 Task: Search one way flight ticket for 5 adults, 2 children, 1 infant in seat and 2 infants on lap in economy from Bakersfield: Meadows Field to Fort Wayne: Fort Wayne International Airport on 5-4-2023. Choice of flights is Westjet. Number of bags: 2 checked bags. Price is upto 35000. Outbound departure time preference is 16:45.
Action: Mouse moved to (342, 290)
Screenshot: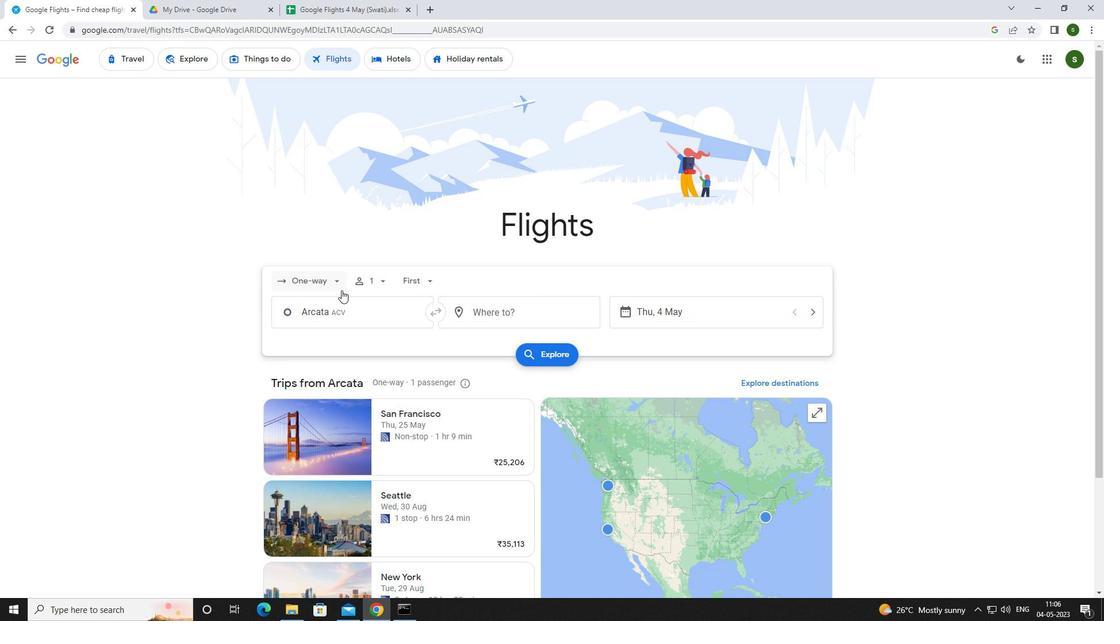 
Action: Mouse pressed left at (342, 290)
Screenshot: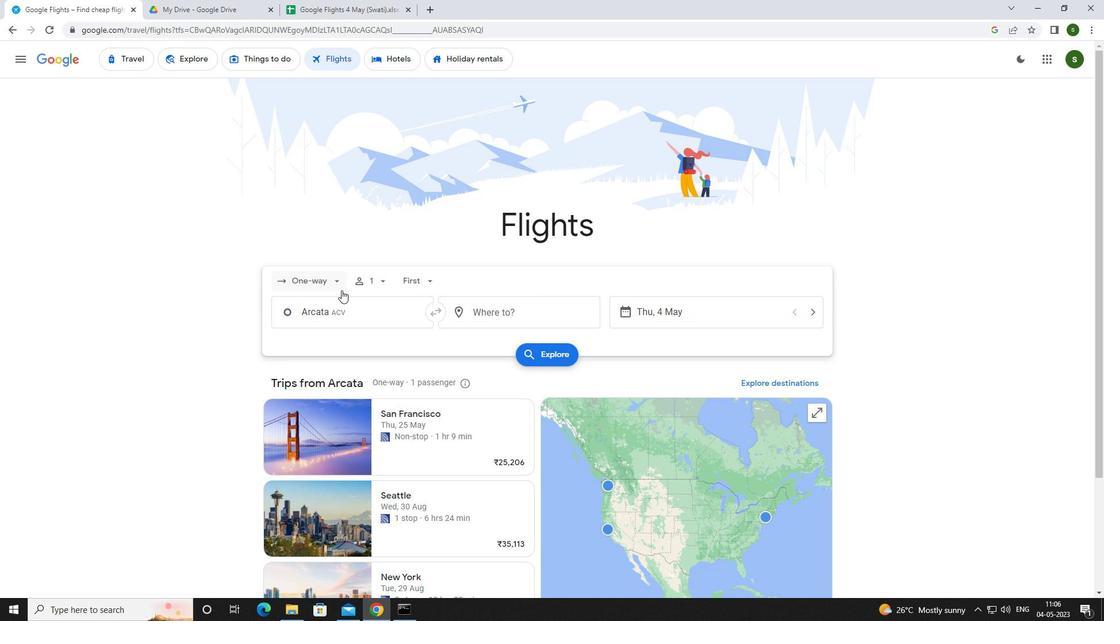 
Action: Mouse moved to (340, 326)
Screenshot: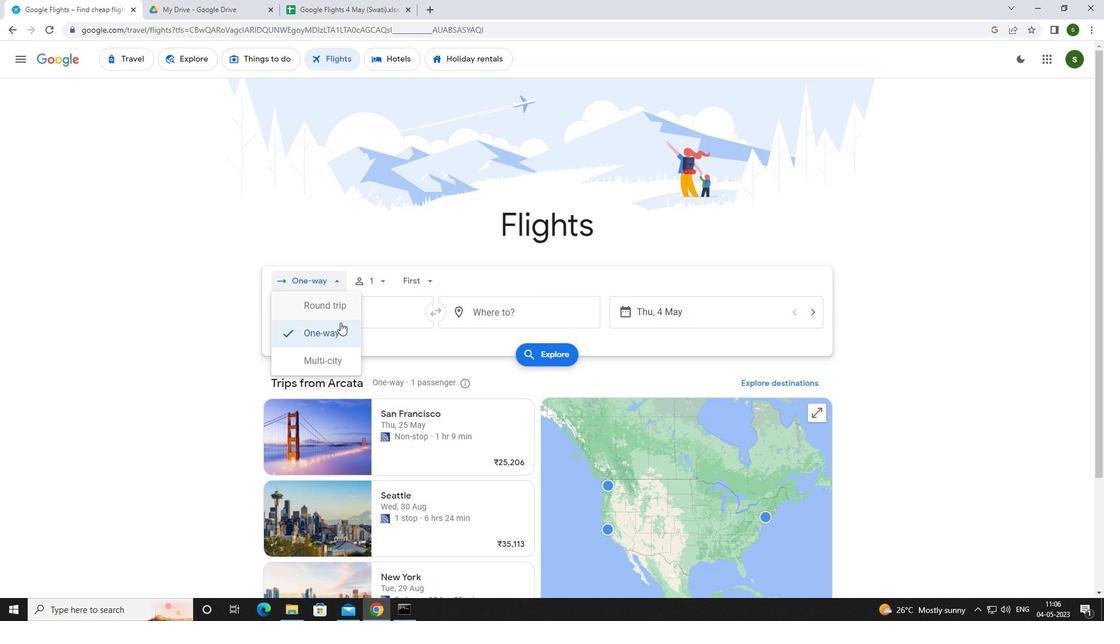 
Action: Mouse pressed left at (340, 326)
Screenshot: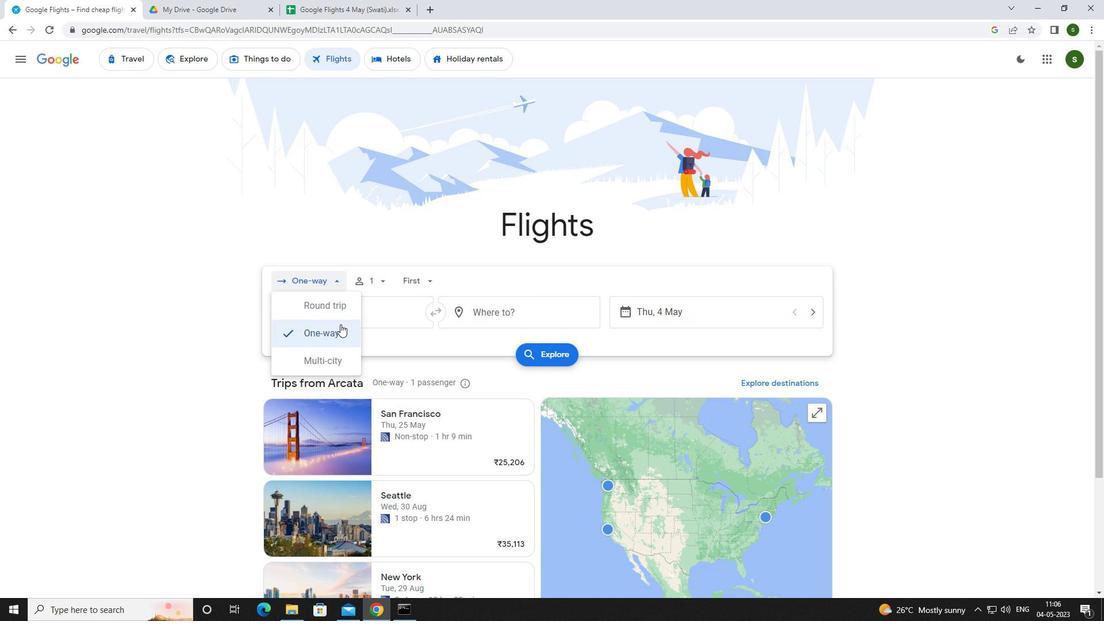 
Action: Mouse moved to (379, 280)
Screenshot: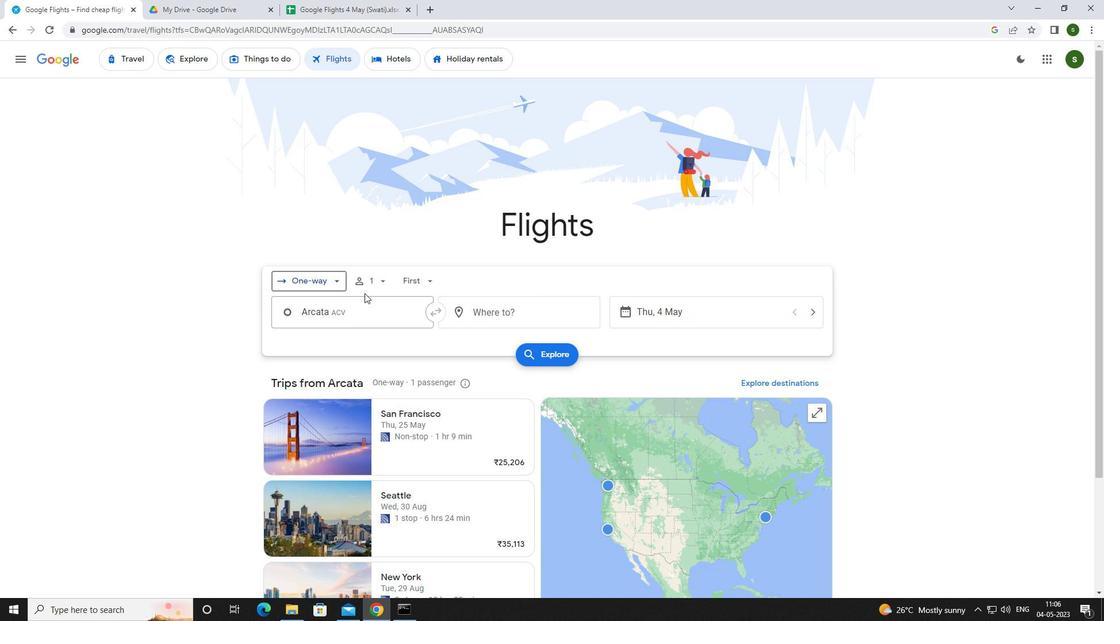 
Action: Mouse pressed left at (379, 280)
Screenshot: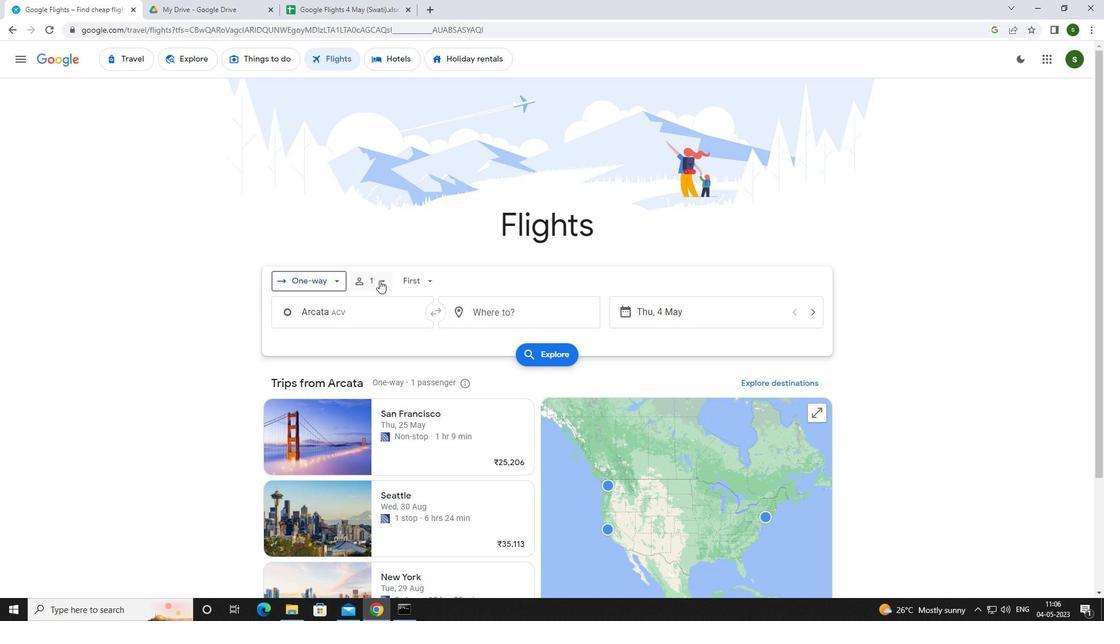 
Action: Mouse moved to (475, 306)
Screenshot: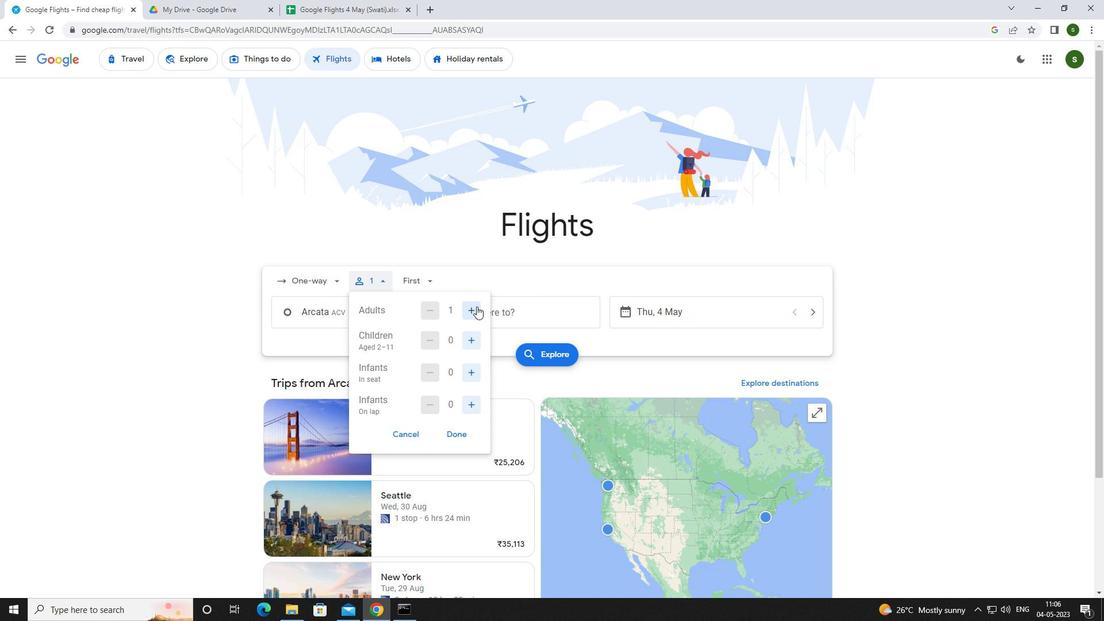 
Action: Mouse pressed left at (475, 306)
Screenshot: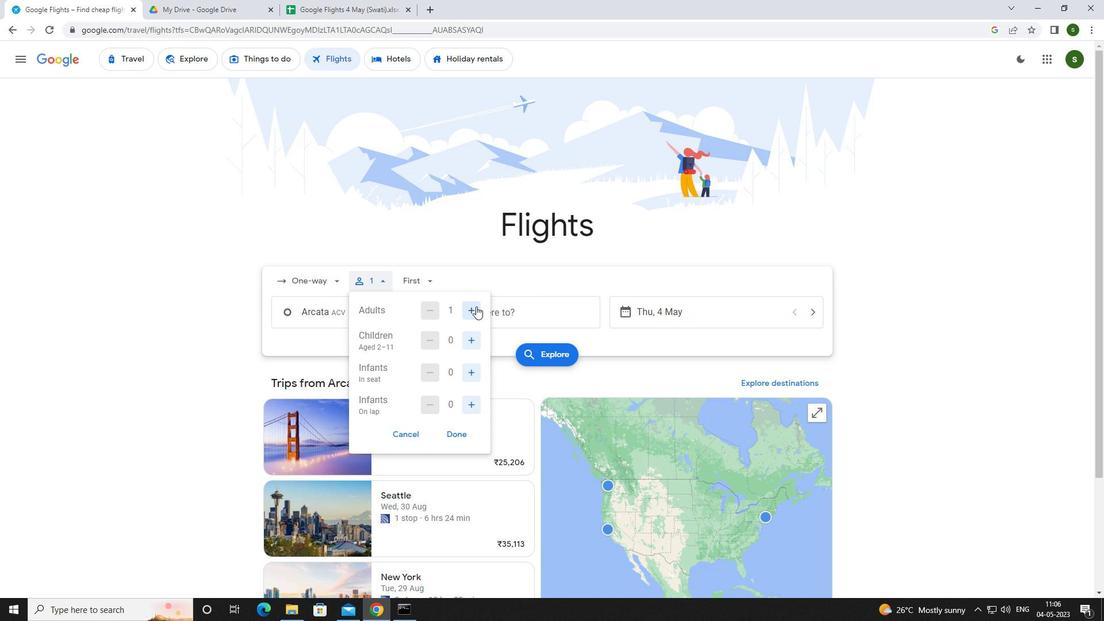 
Action: Mouse pressed left at (475, 306)
Screenshot: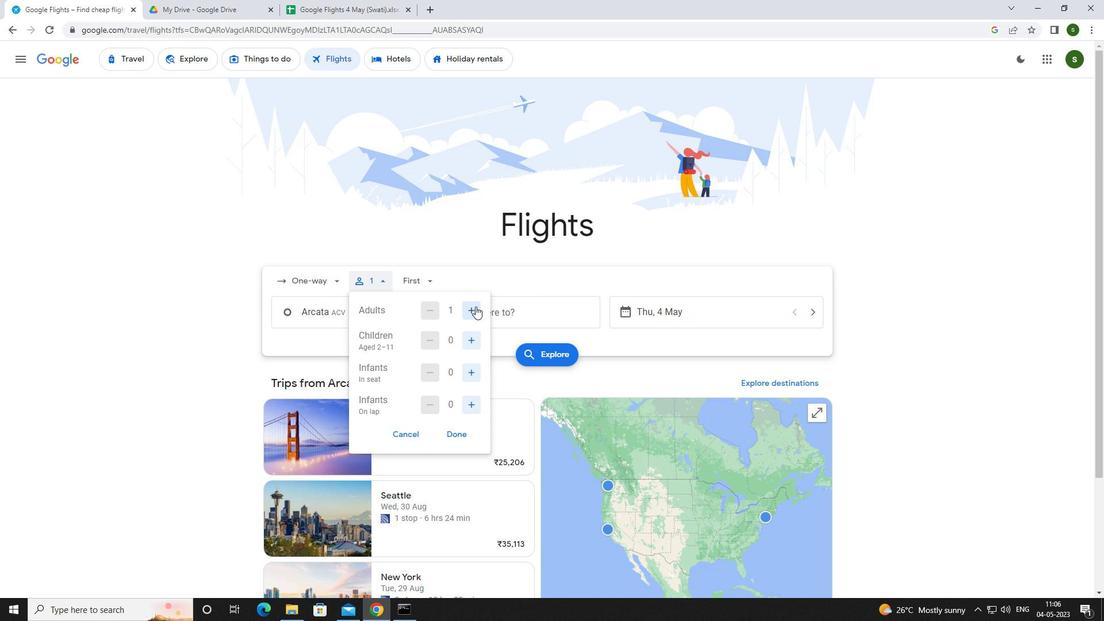 
Action: Mouse pressed left at (475, 306)
Screenshot: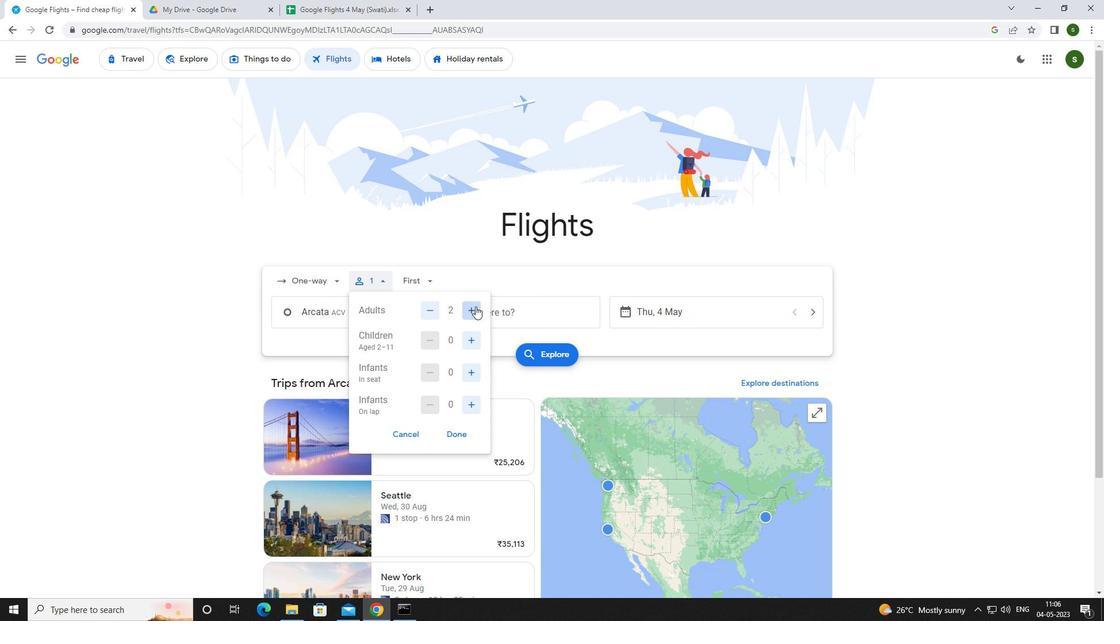 
Action: Mouse pressed left at (475, 306)
Screenshot: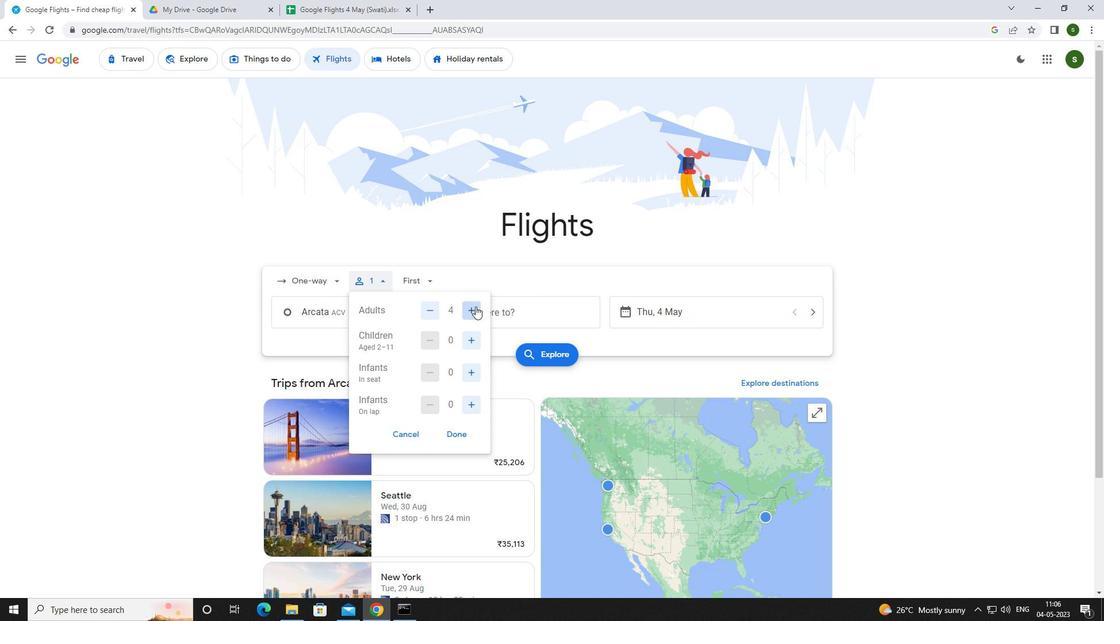 
Action: Mouse moved to (471, 341)
Screenshot: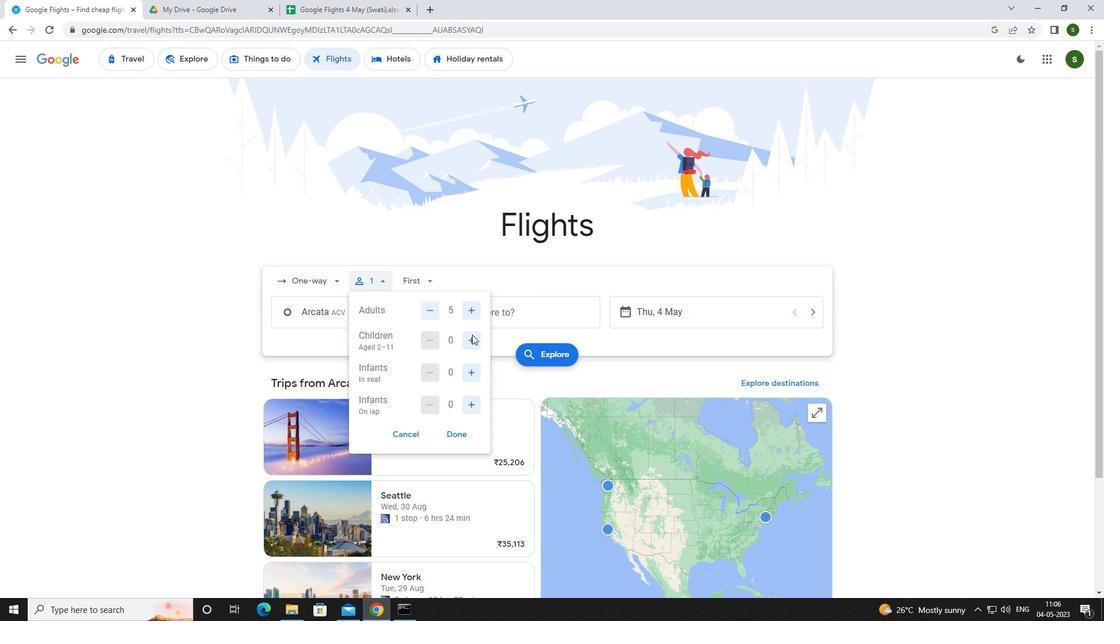 
Action: Mouse pressed left at (471, 341)
Screenshot: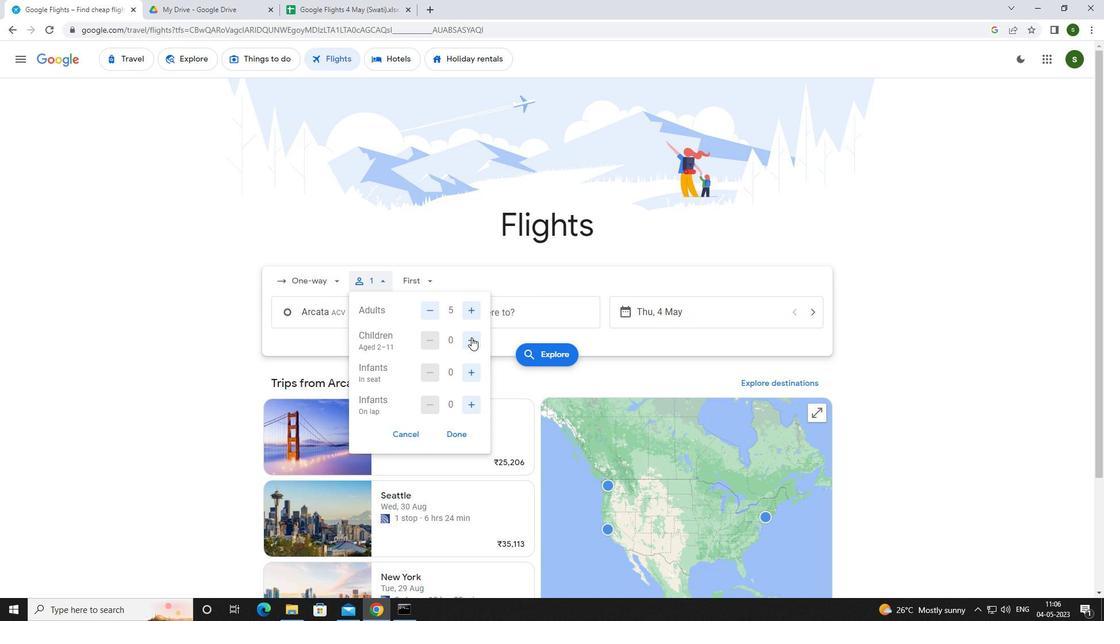 
Action: Mouse pressed left at (471, 341)
Screenshot: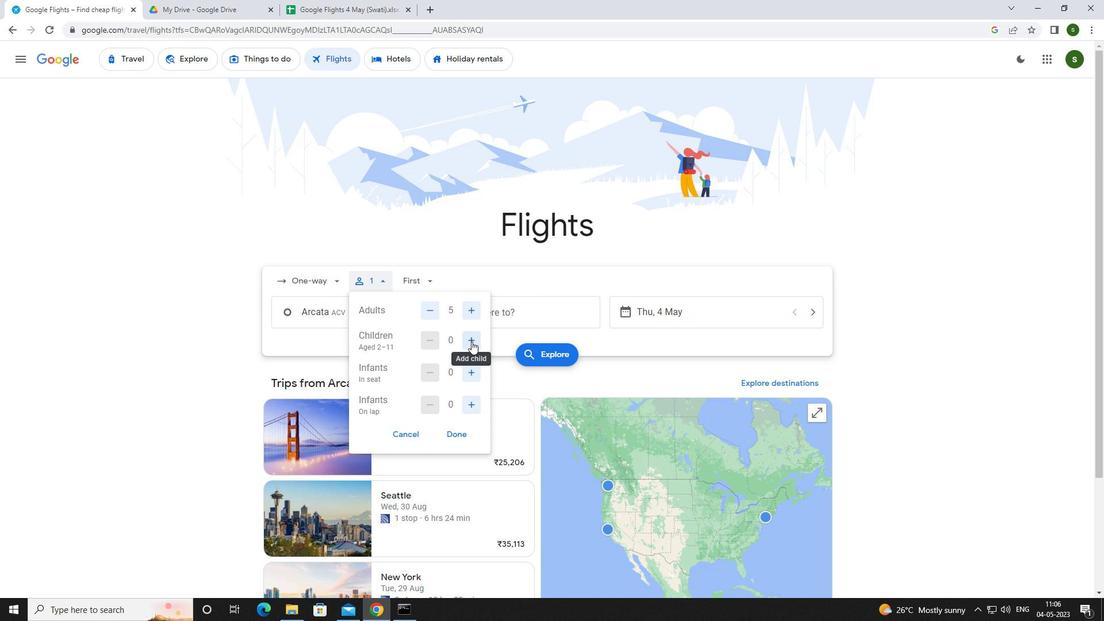
Action: Mouse moved to (467, 375)
Screenshot: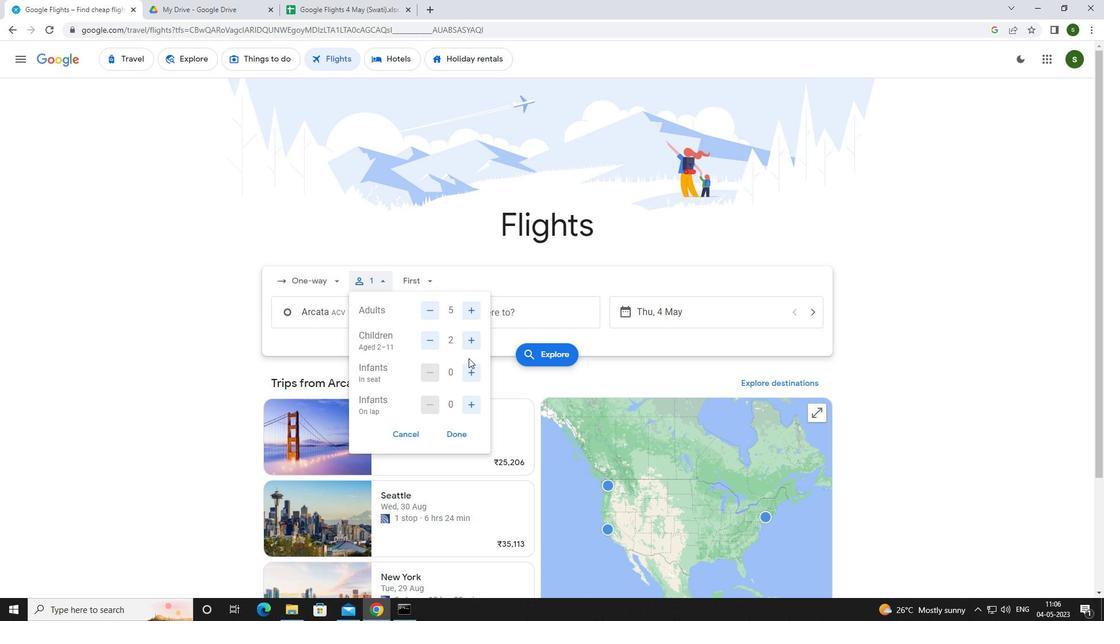 
Action: Mouse pressed left at (467, 375)
Screenshot: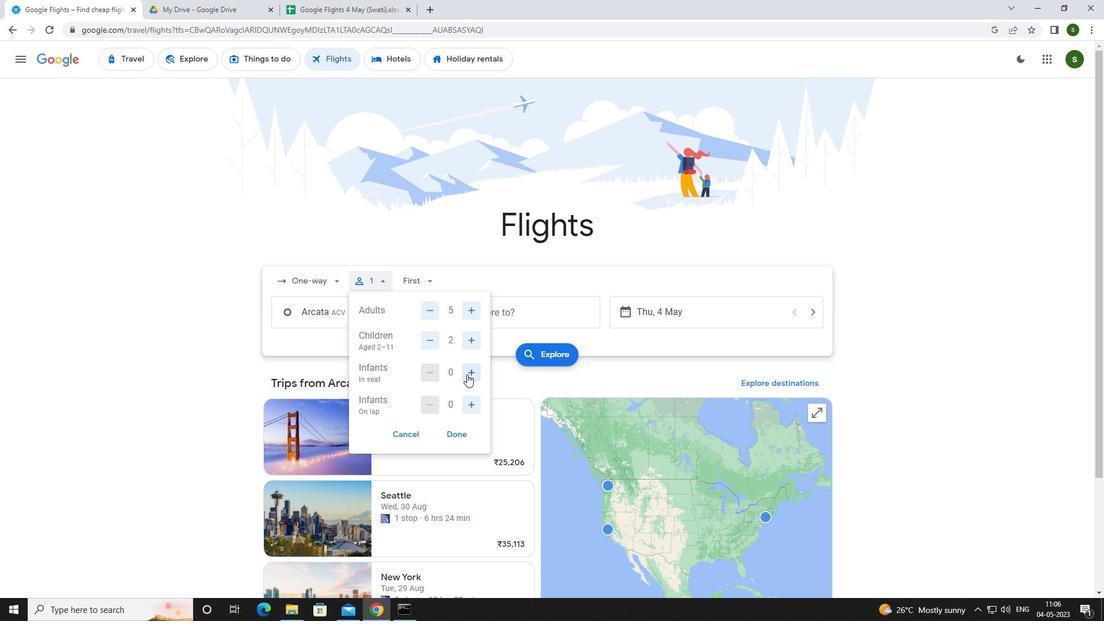 
Action: Mouse moved to (471, 407)
Screenshot: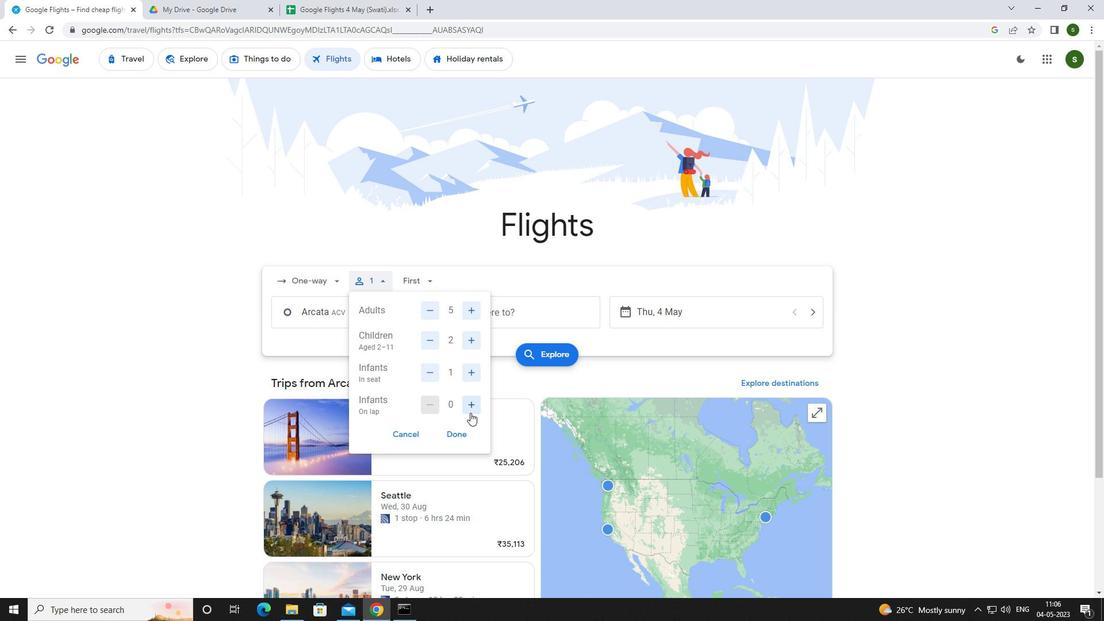 
Action: Mouse pressed left at (471, 407)
Screenshot: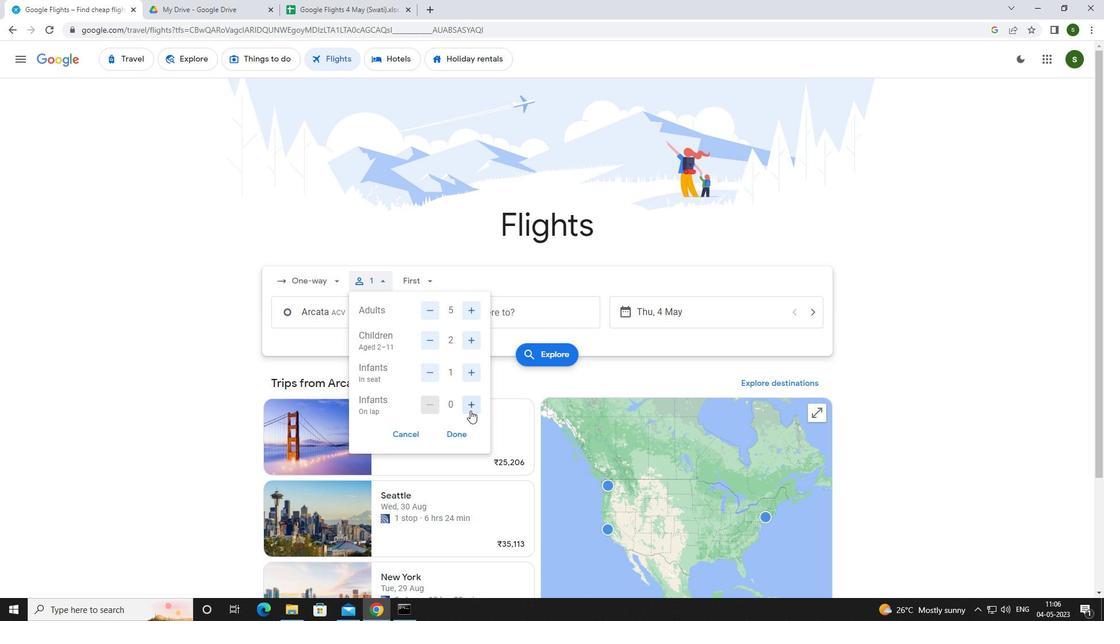 
Action: Mouse moved to (430, 278)
Screenshot: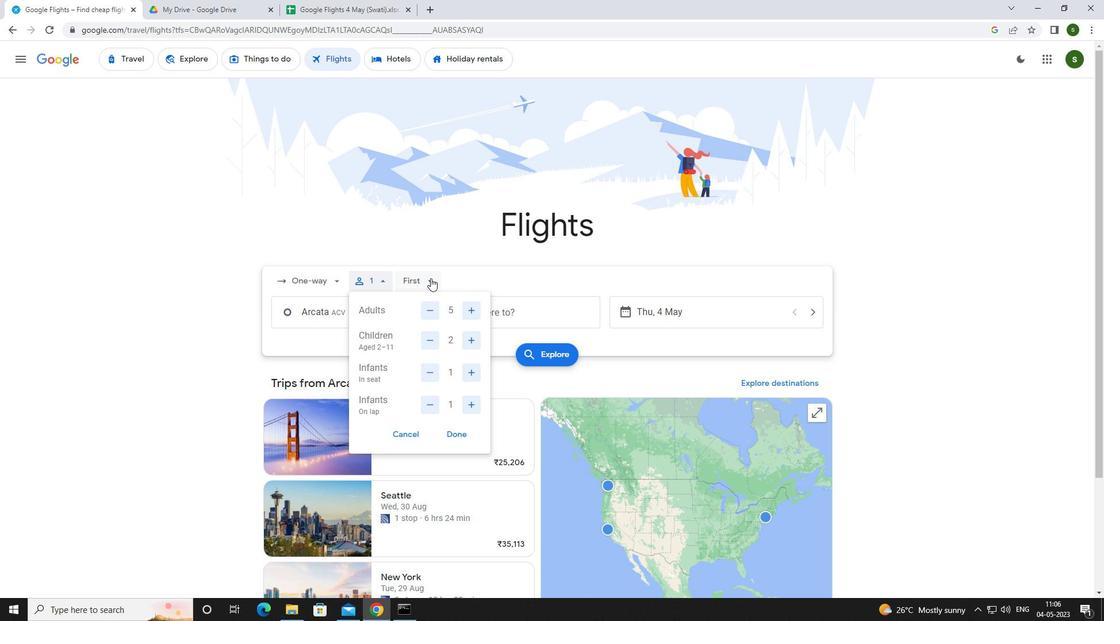 
Action: Mouse pressed left at (430, 278)
Screenshot: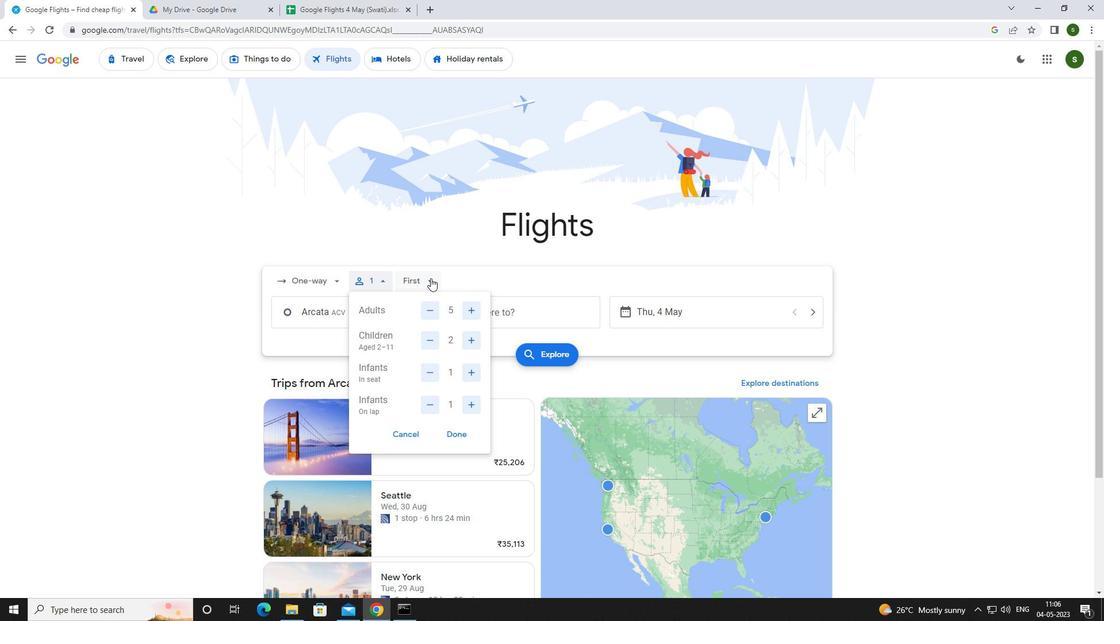 
Action: Mouse moved to (435, 309)
Screenshot: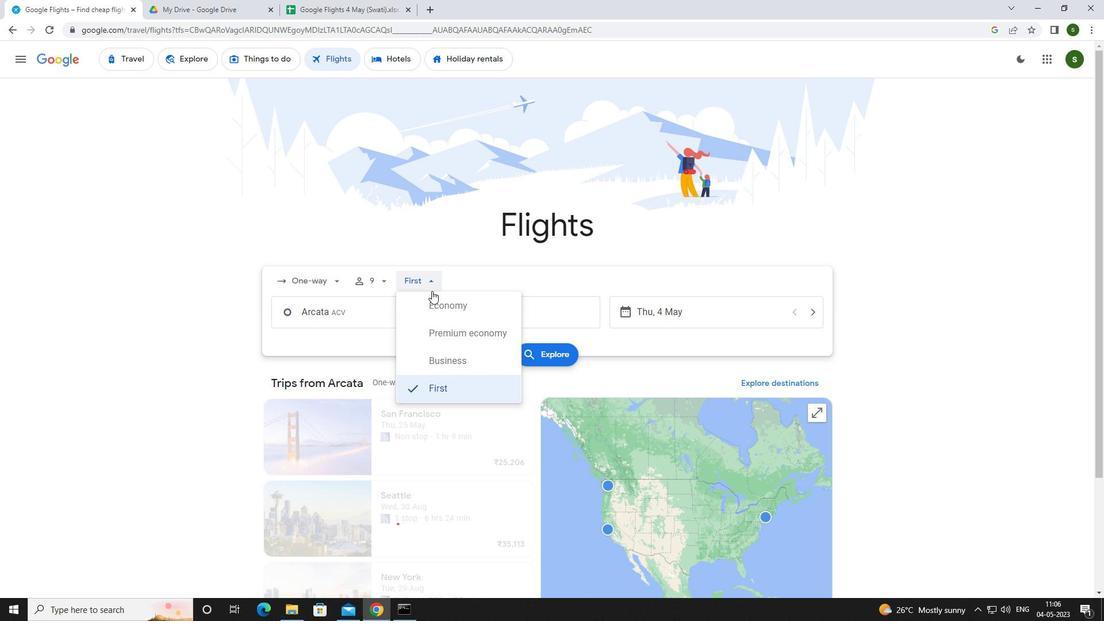 
Action: Mouse pressed left at (435, 309)
Screenshot: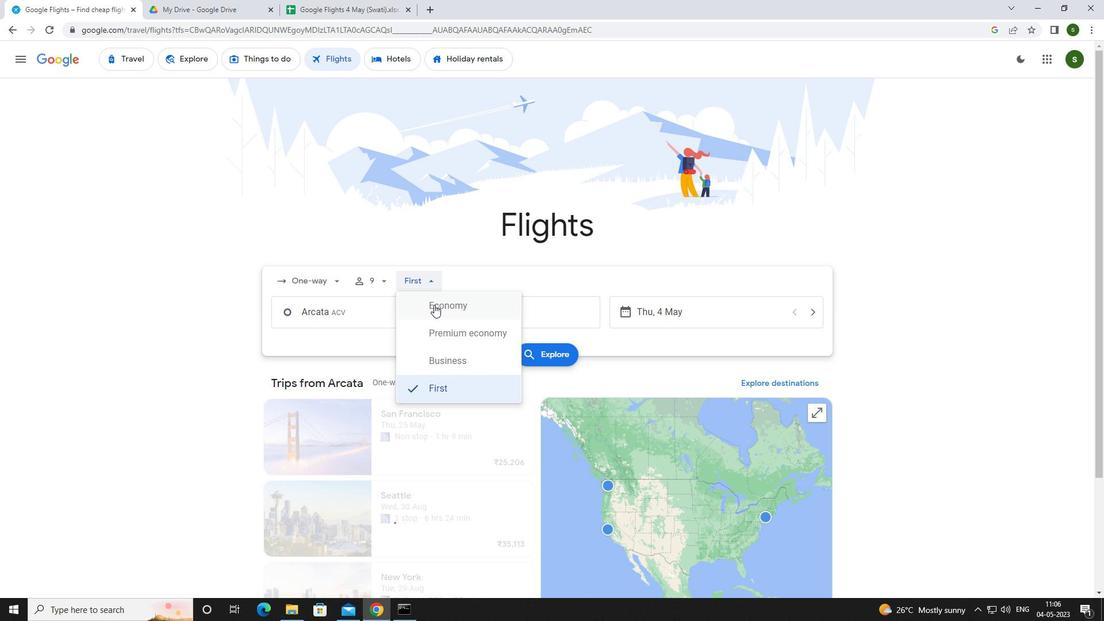 
Action: Mouse moved to (388, 313)
Screenshot: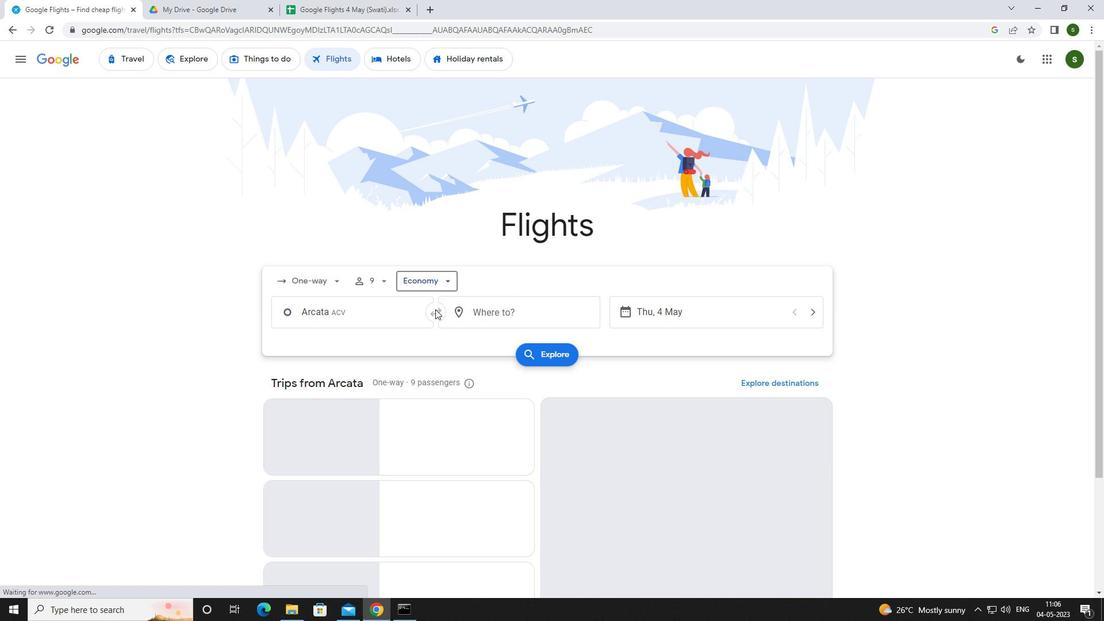 
Action: Mouse pressed left at (388, 313)
Screenshot: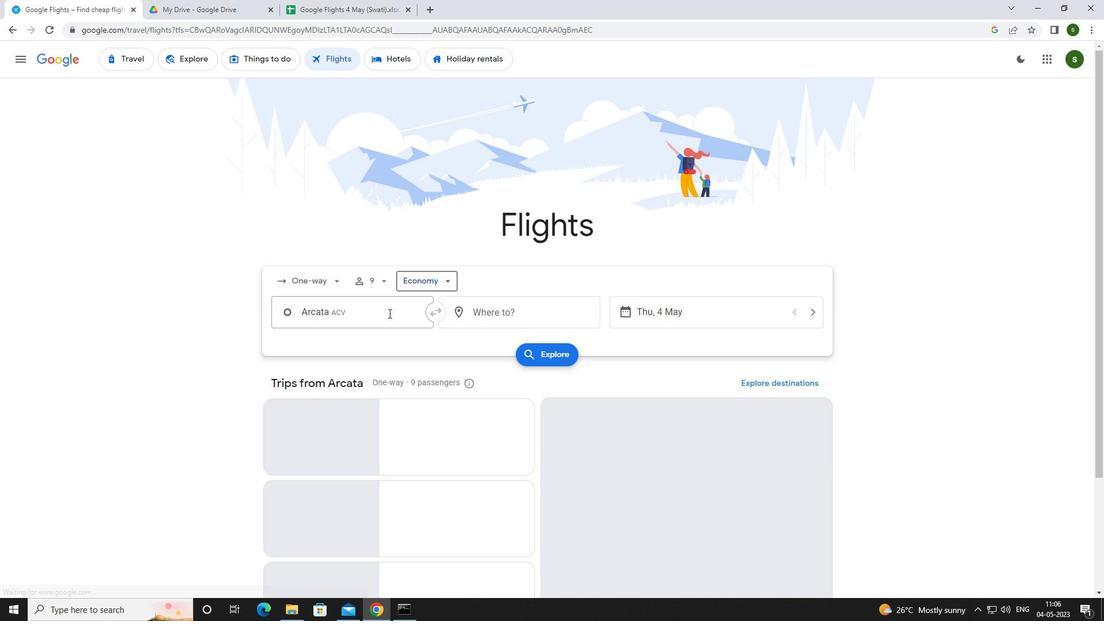 
Action: Key pressed <Key.caps_lock>b<Key.caps_lock>akersfiel
Screenshot: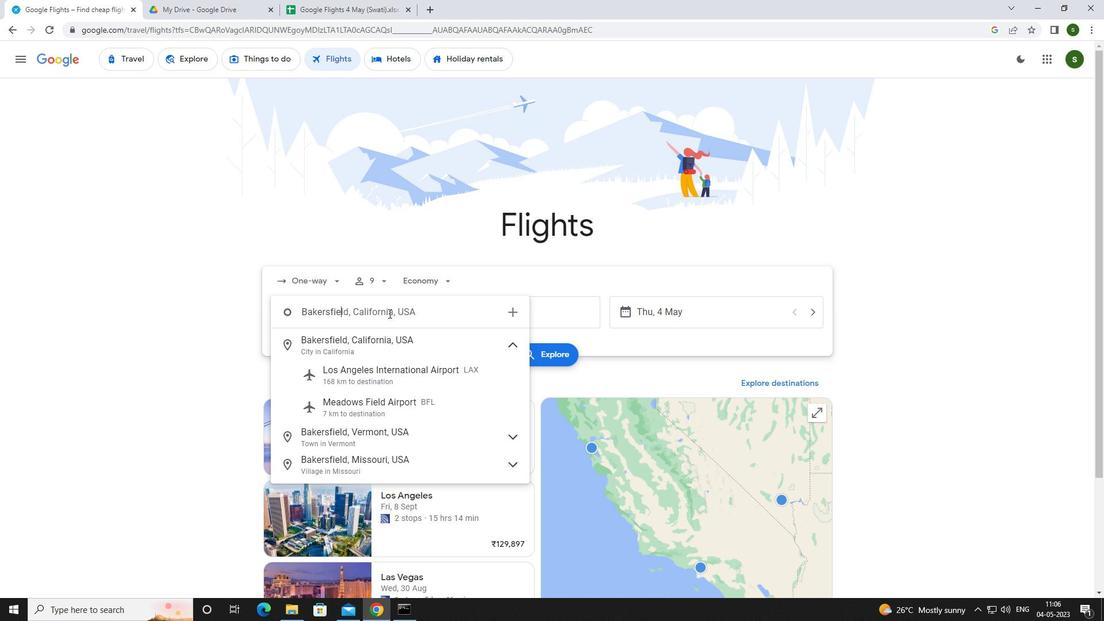
Action: Mouse moved to (388, 395)
Screenshot: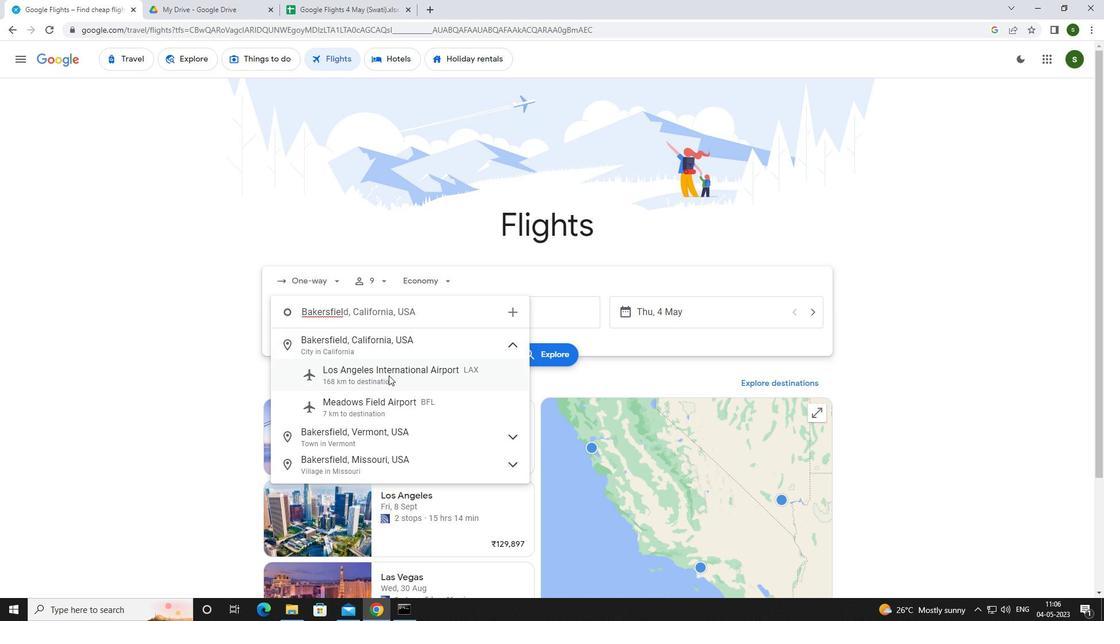 
Action: Mouse pressed left at (388, 395)
Screenshot: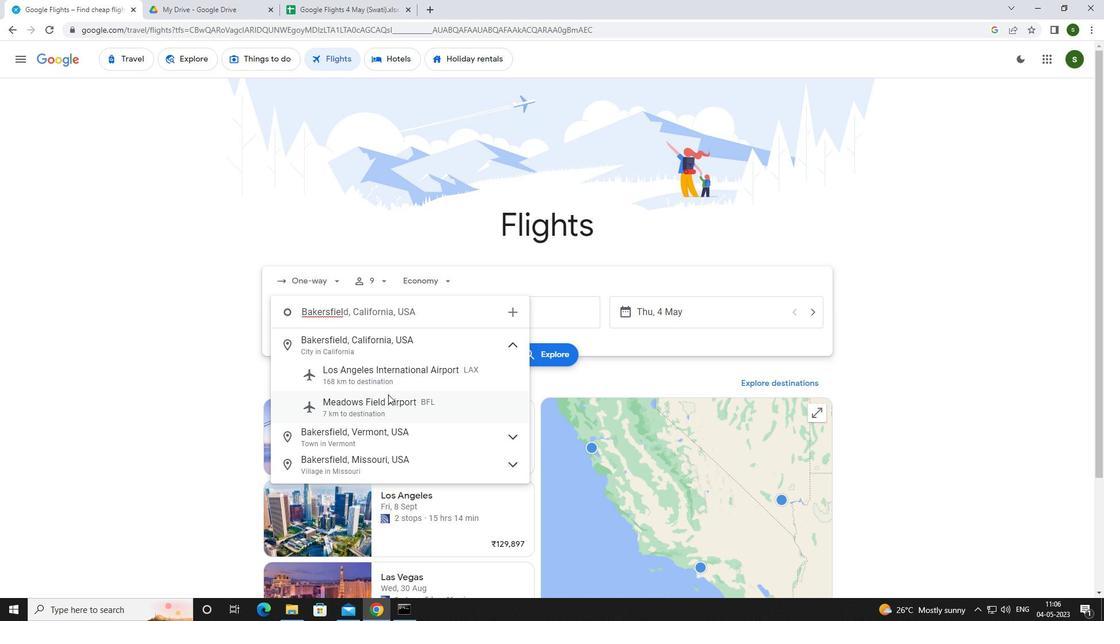 
Action: Mouse moved to (479, 319)
Screenshot: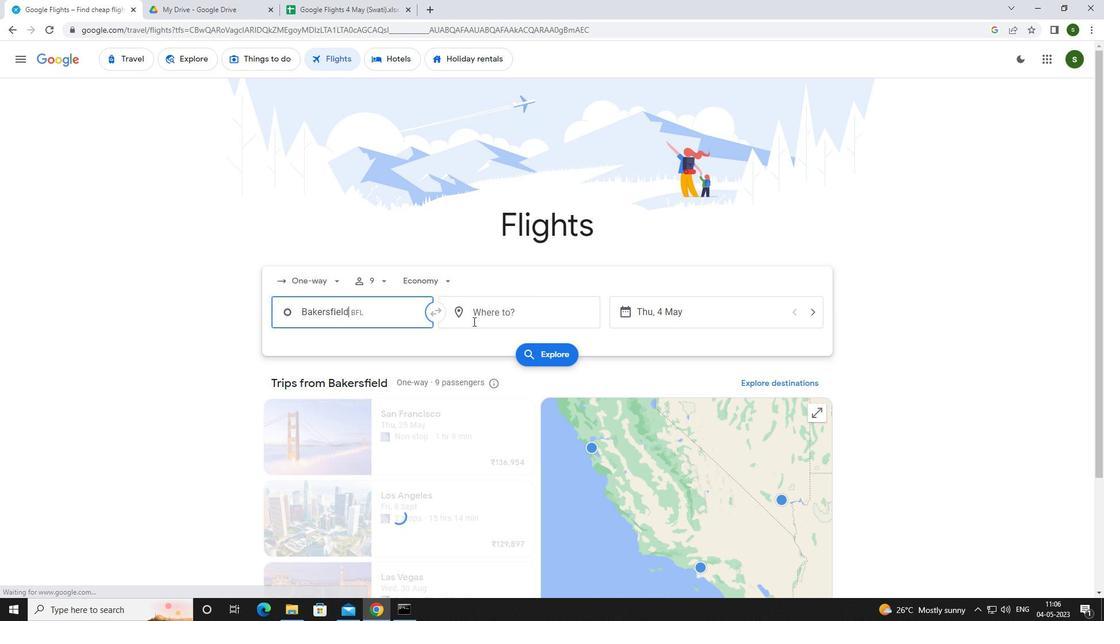 
Action: Mouse pressed left at (479, 319)
Screenshot: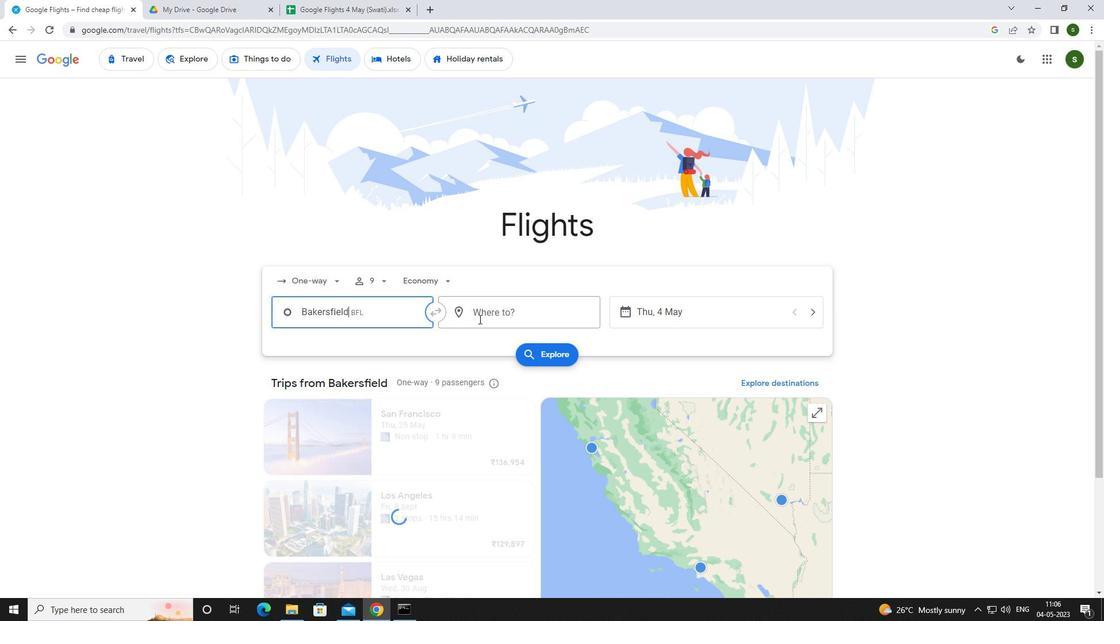 
Action: Key pressed <Key.caps_lock>F<Key.caps_lock>ort<Key.space><Key.caps_lock>w<Key.caps_lock>ay
Screenshot: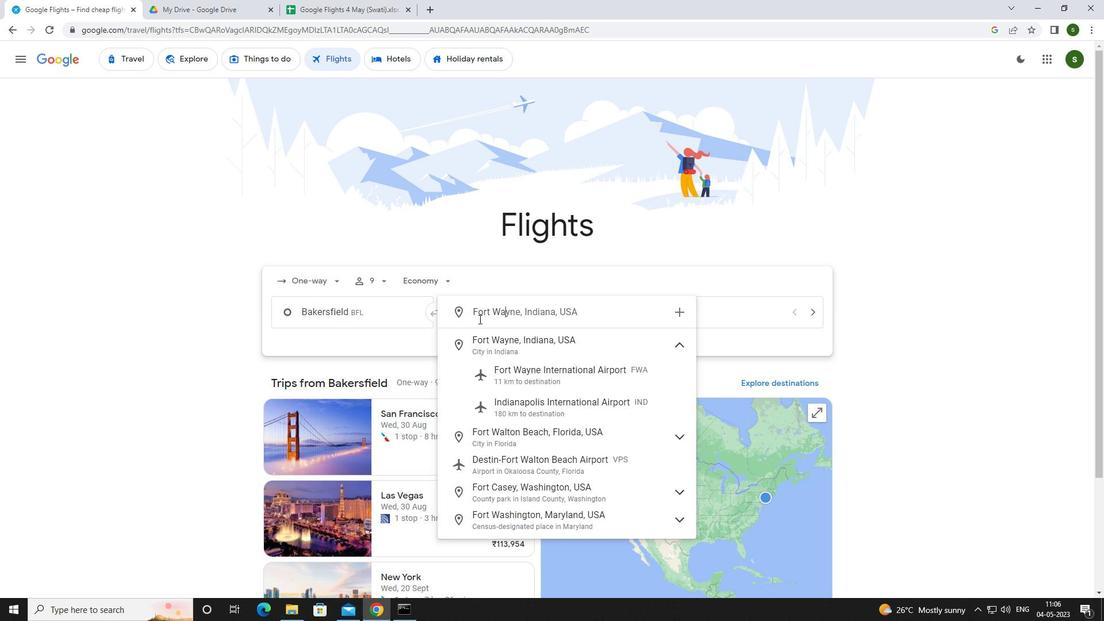 
Action: Mouse moved to (547, 375)
Screenshot: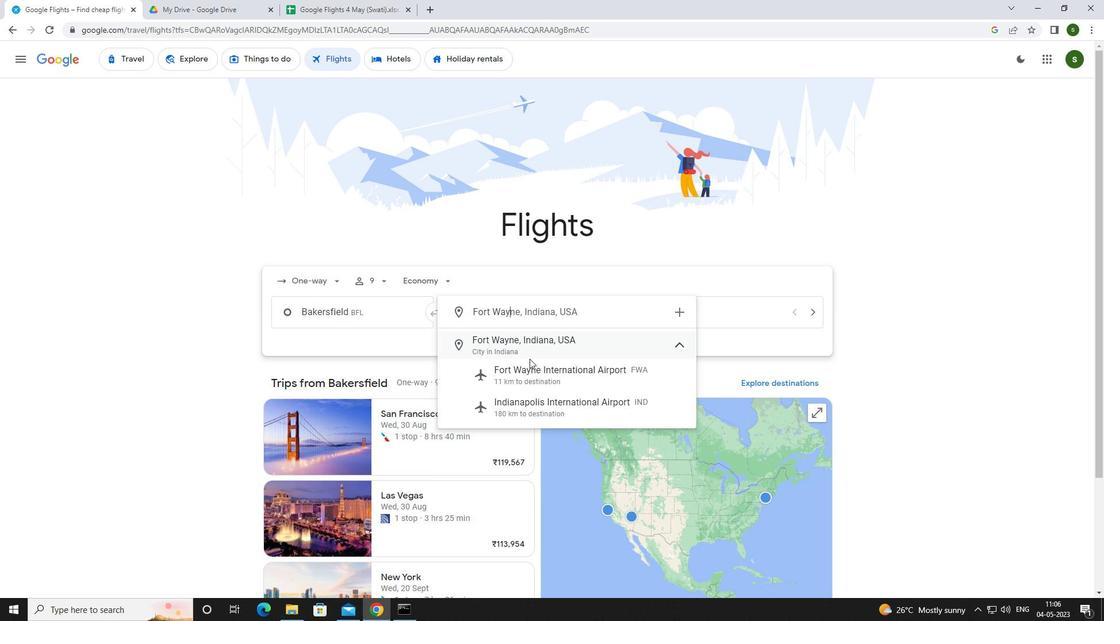 
Action: Mouse pressed left at (547, 375)
Screenshot: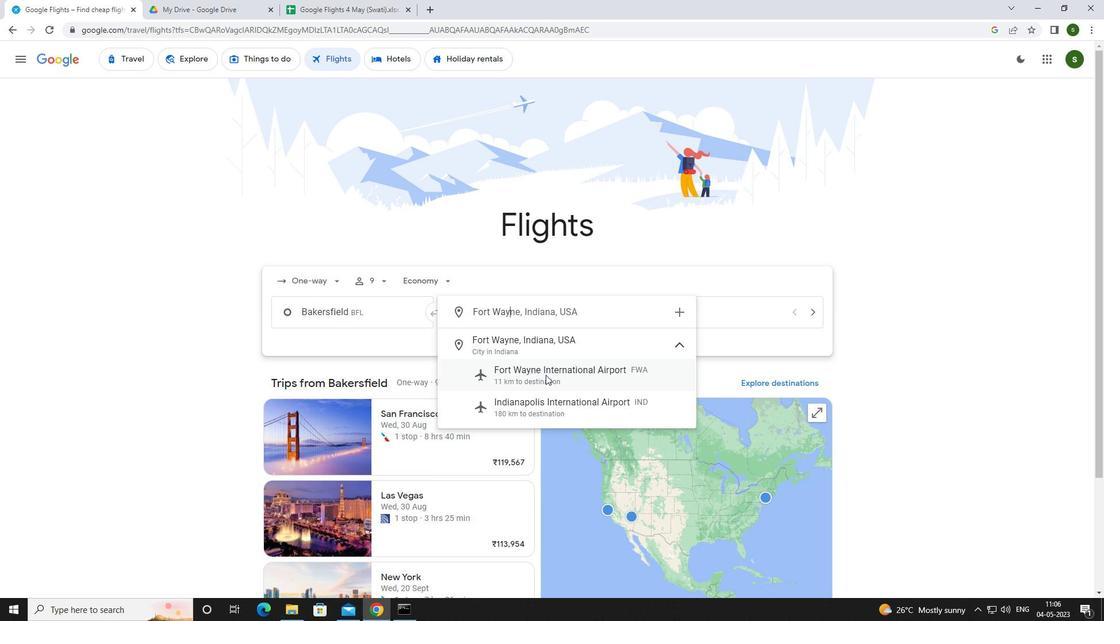 
Action: Mouse moved to (697, 314)
Screenshot: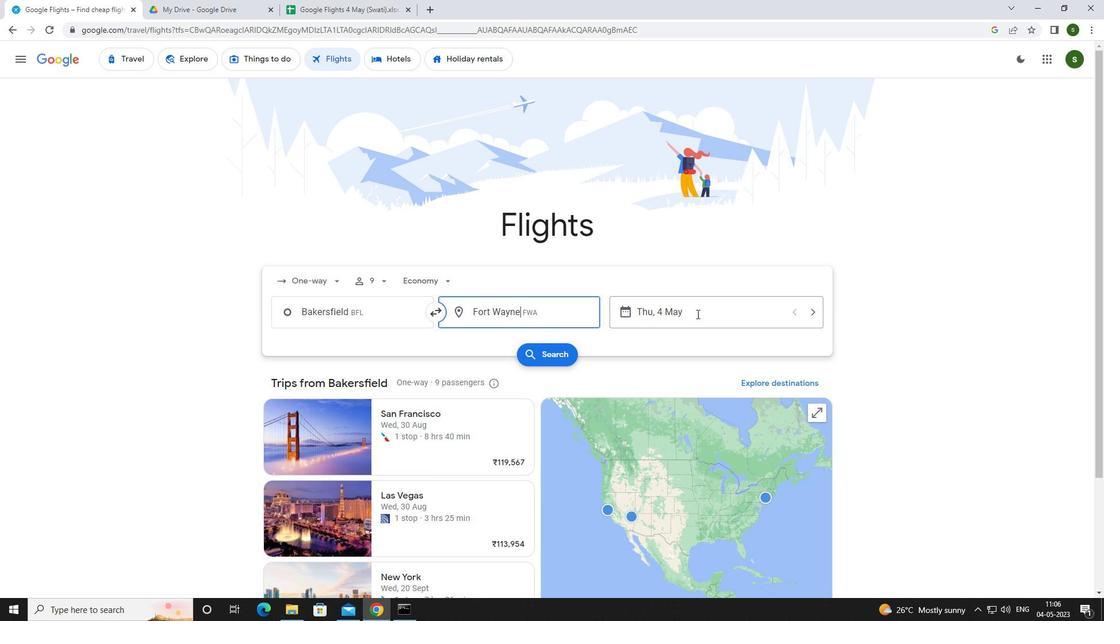 
Action: Mouse pressed left at (697, 314)
Screenshot: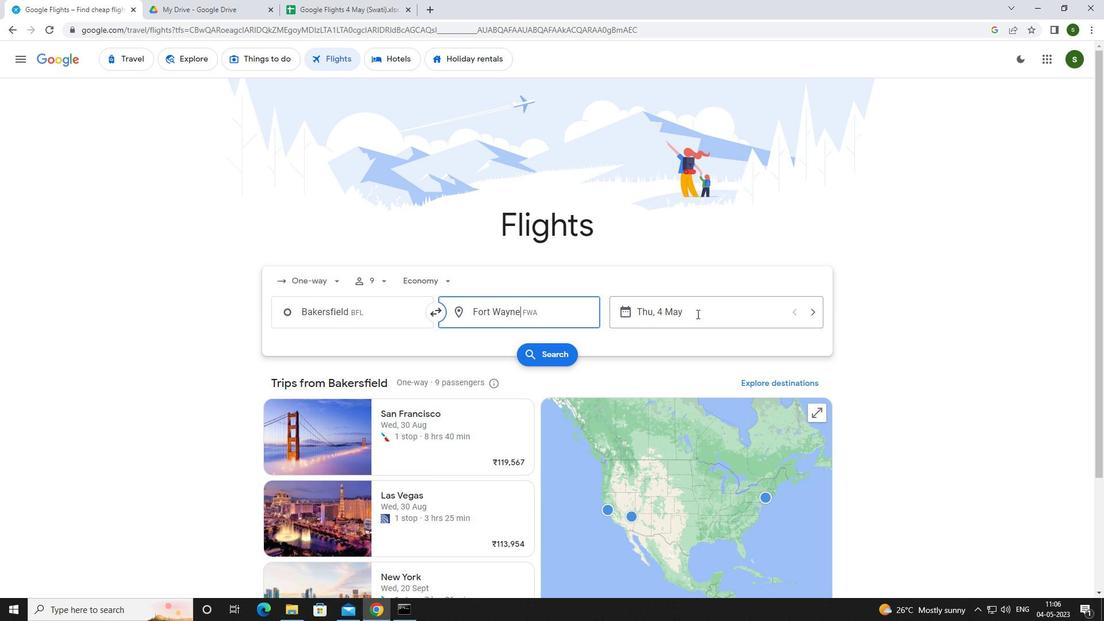 
Action: Mouse moved to (521, 387)
Screenshot: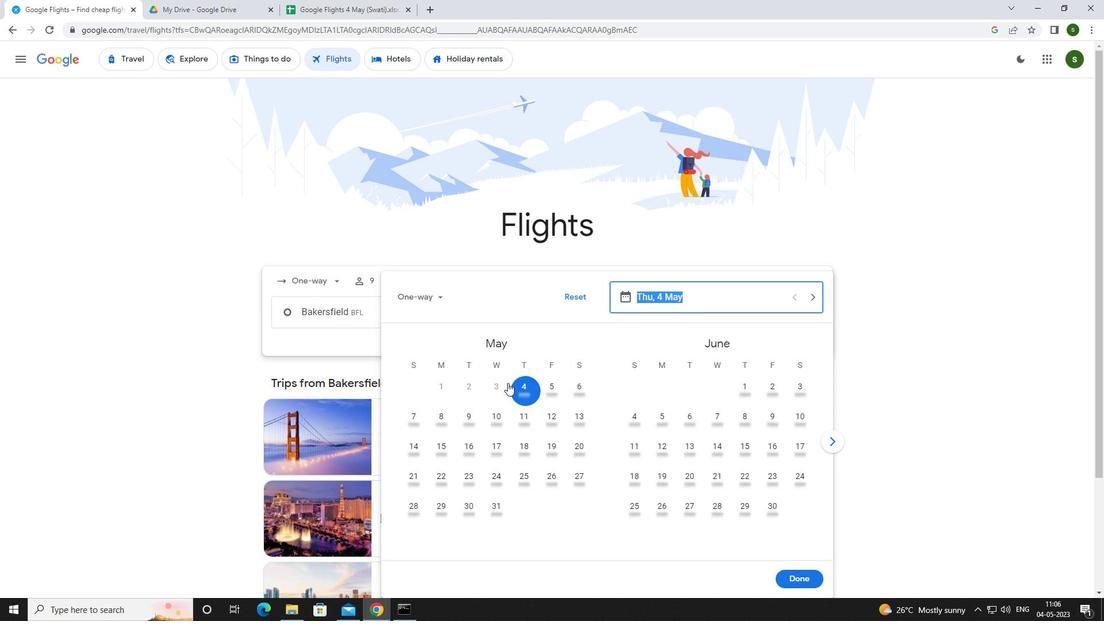 
Action: Mouse pressed left at (521, 387)
Screenshot: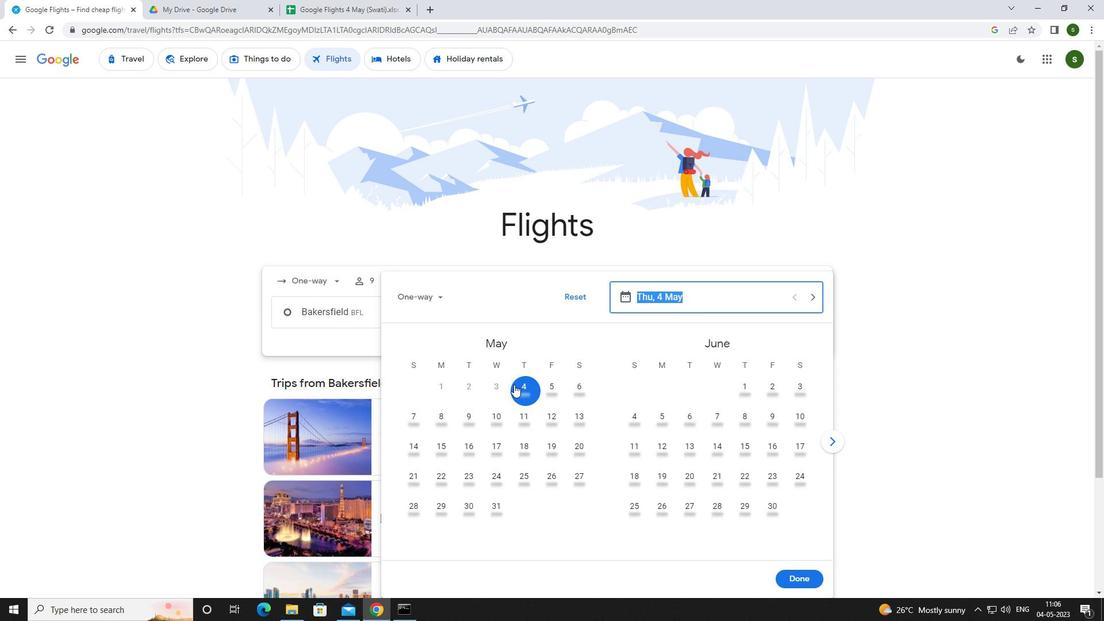 
Action: Mouse moved to (810, 577)
Screenshot: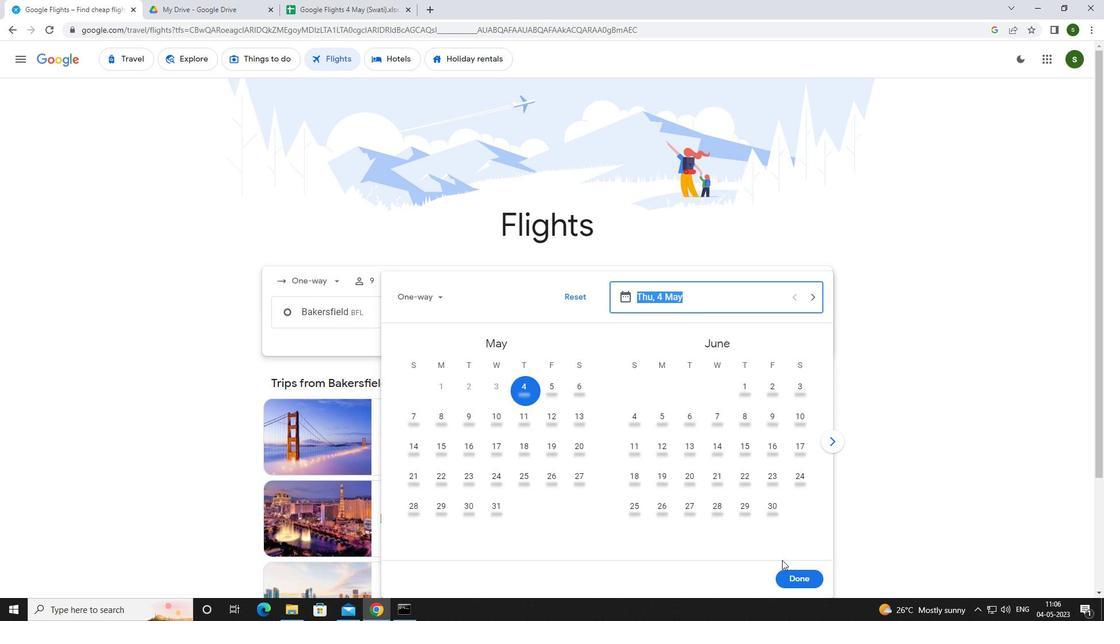 
Action: Mouse pressed left at (810, 577)
Screenshot: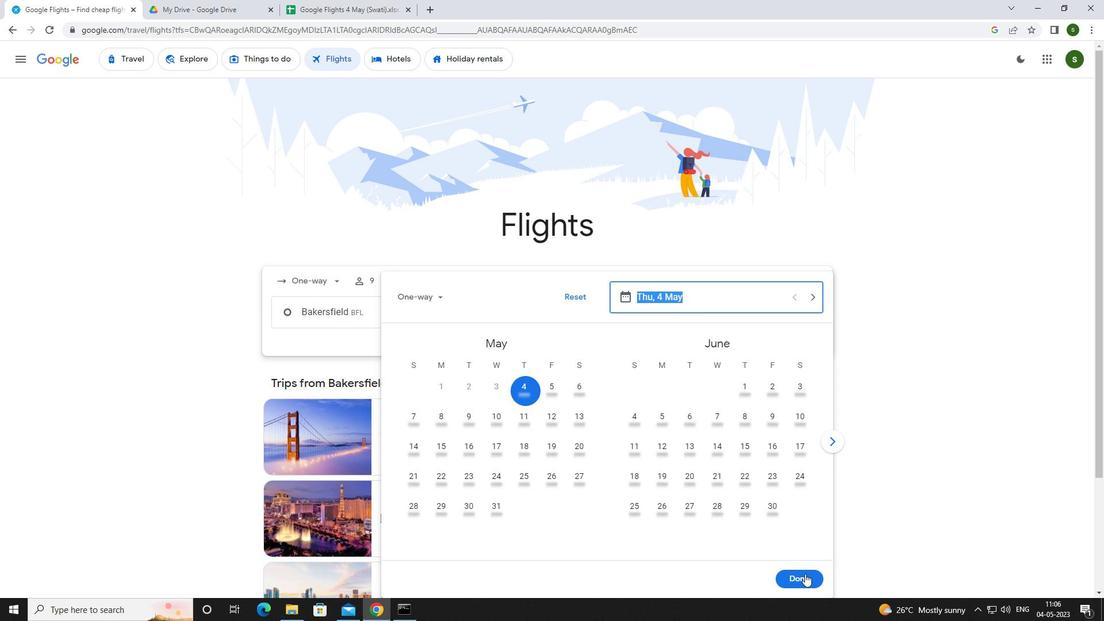 
Action: Mouse moved to (530, 353)
Screenshot: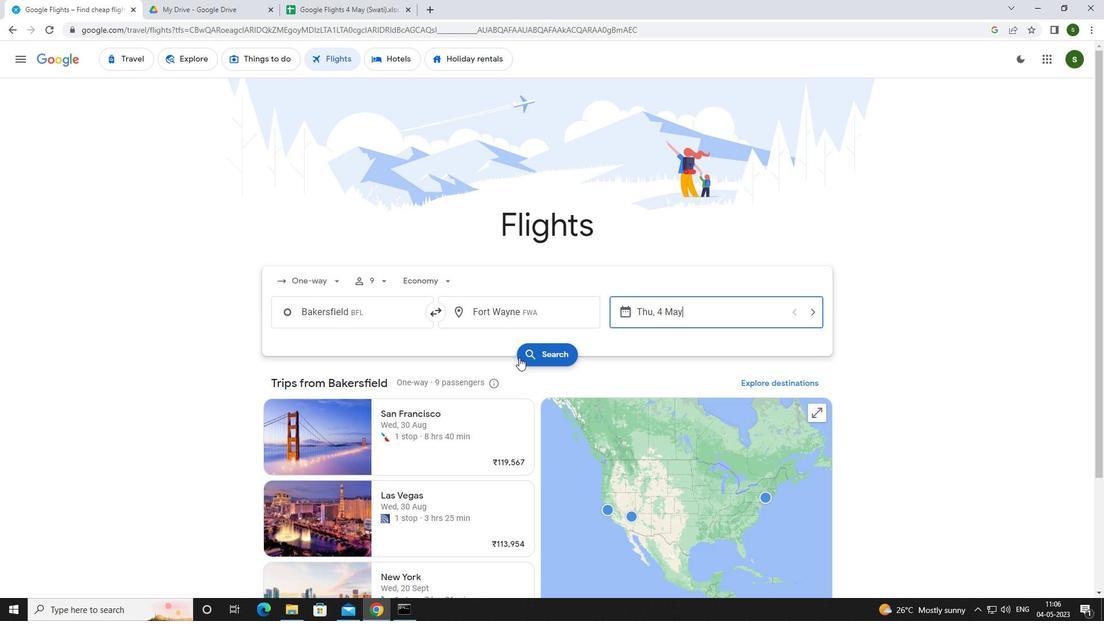 
Action: Mouse pressed left at (530, 353)
Screenshot: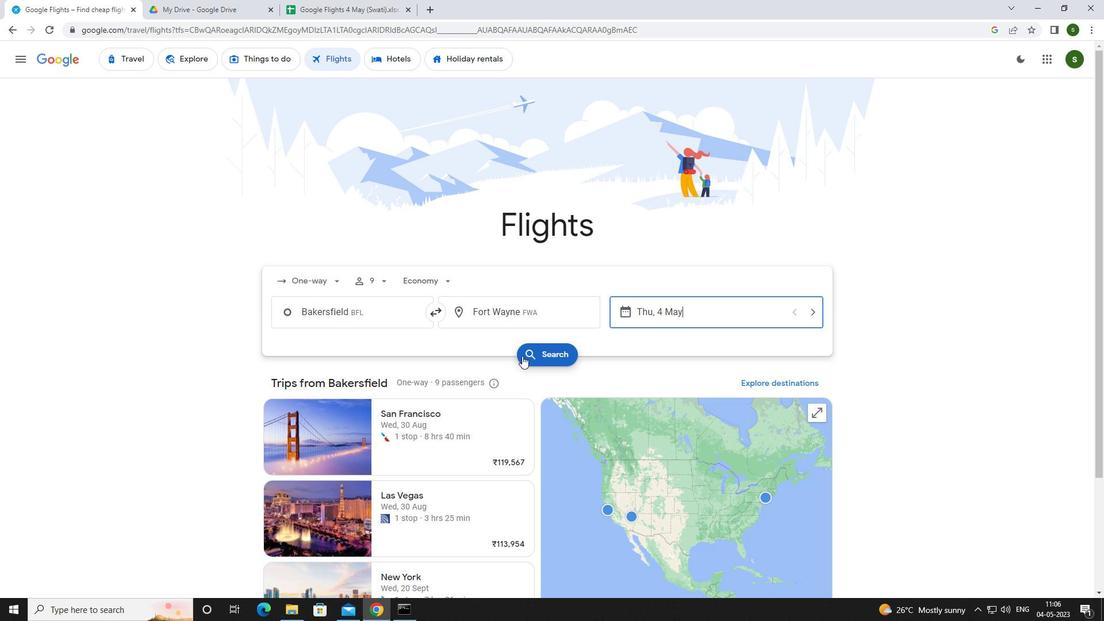 
Action: Mouse moved to (303, 166)
Screenshot: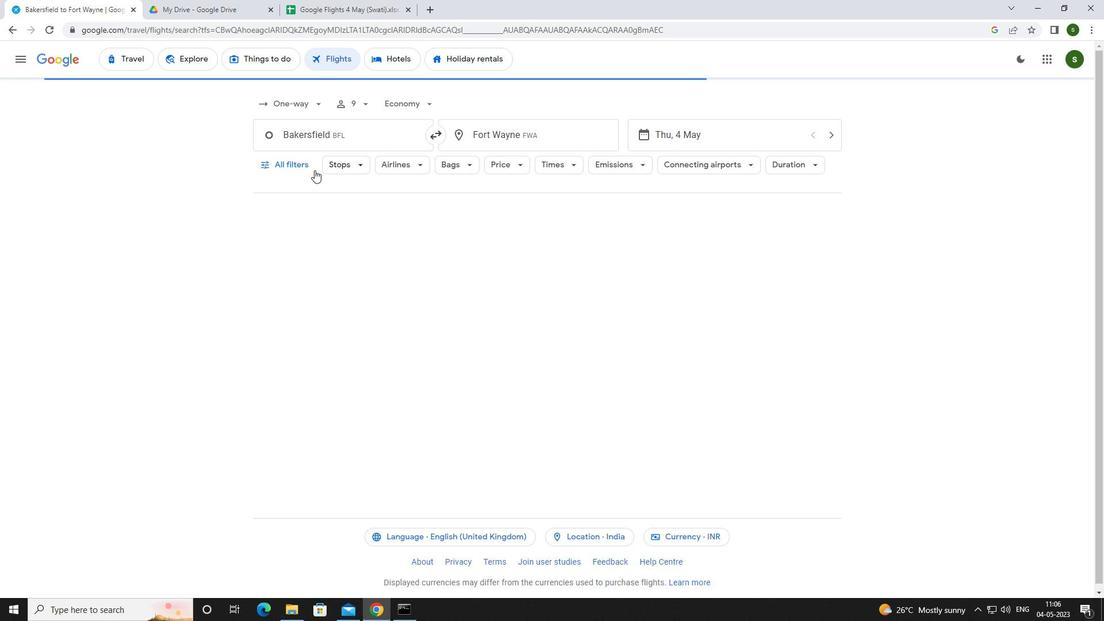 
Action: Mouse pressed left at (303, 166)
Screenshot: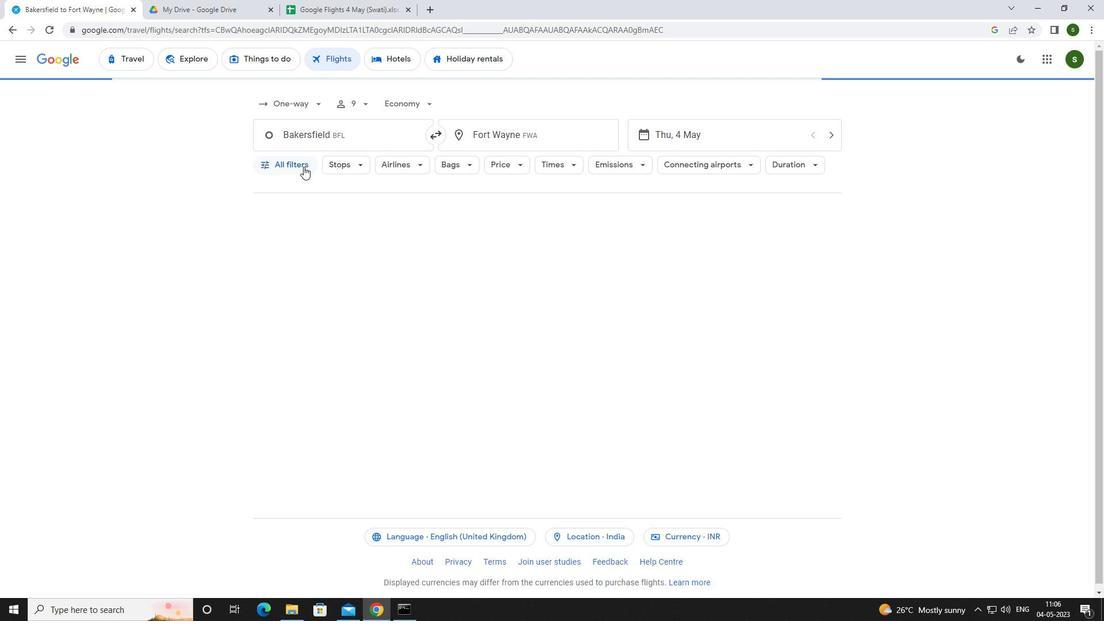 
Action: Mouse moved to (429, 411)
Screenshot: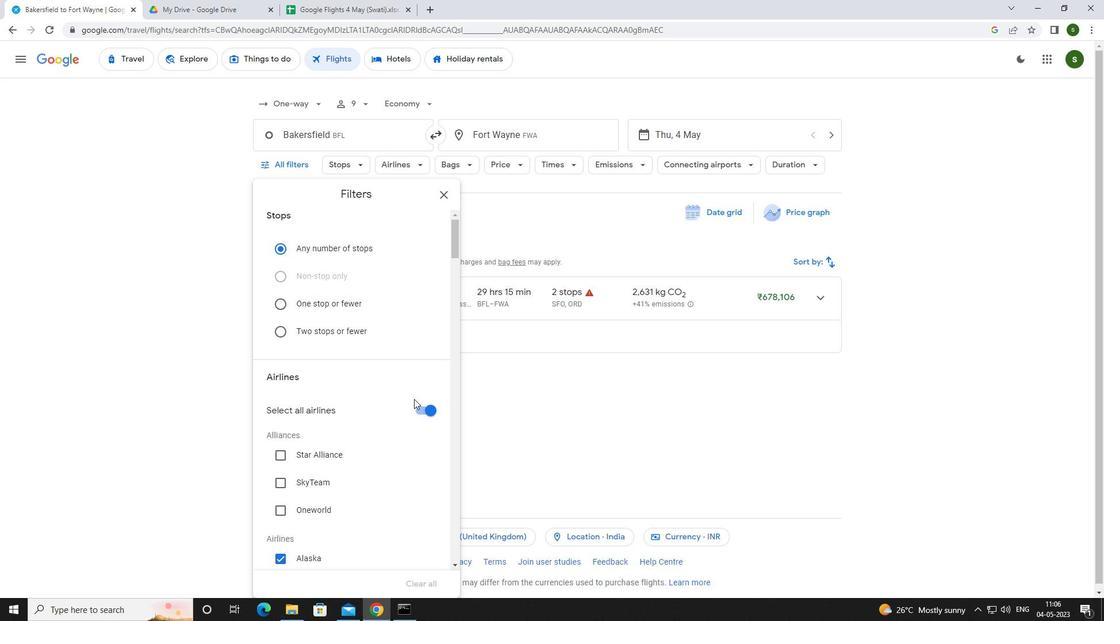 
Action: Mouse pressed left at (429, 411)
Screenshot: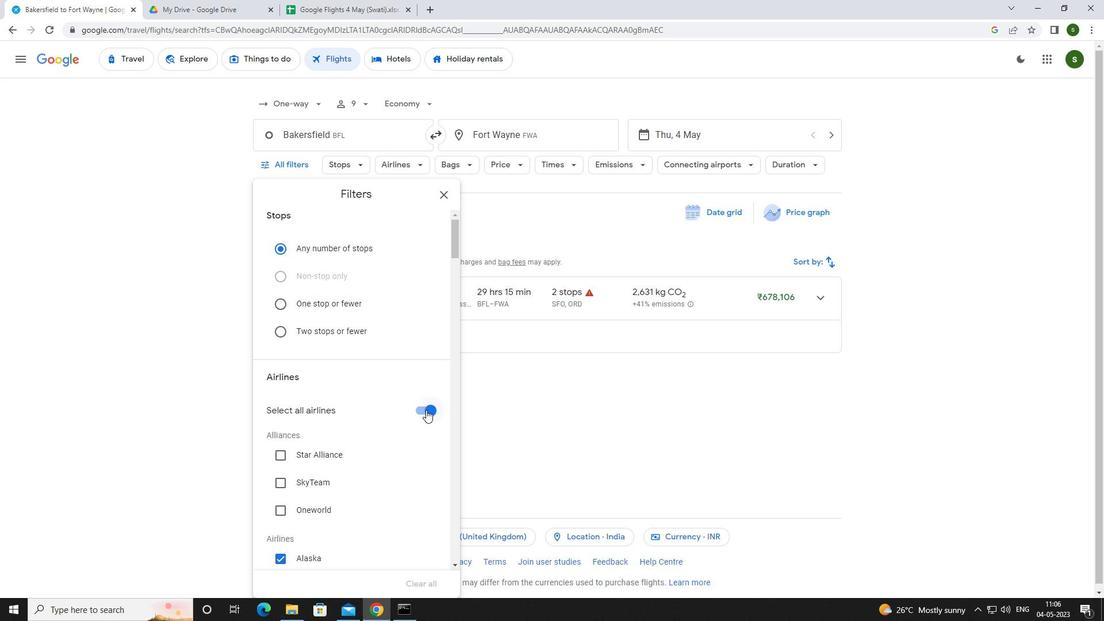 
Action: Mouse moved to (399, 360)
Screenshot: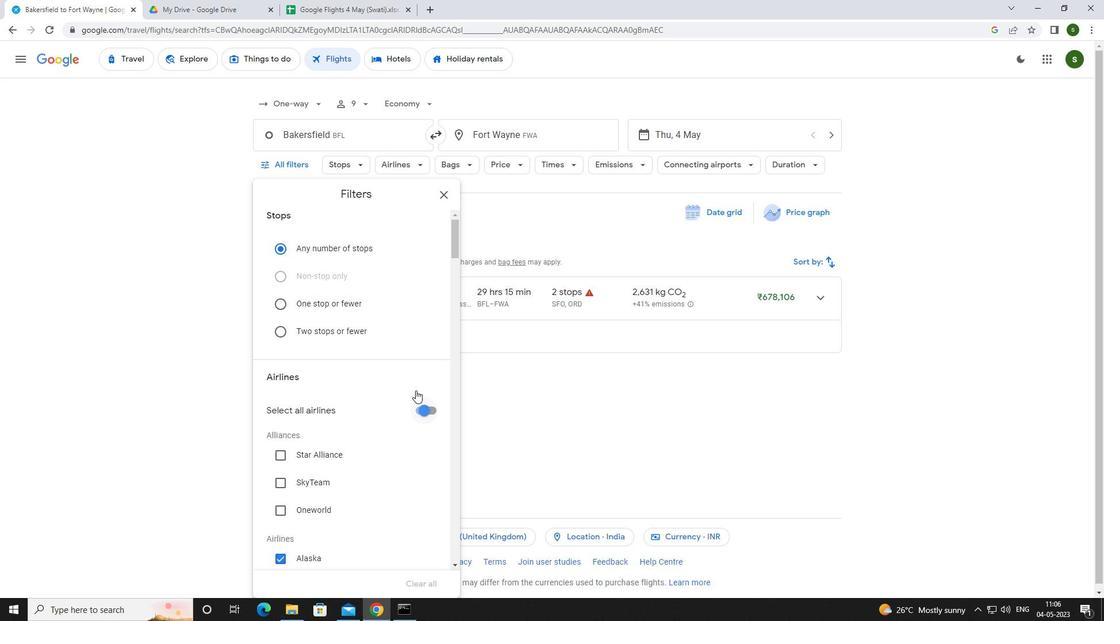 
Action: Mouse scrolled (399, 359) with delta (0, 0)
Screenshot: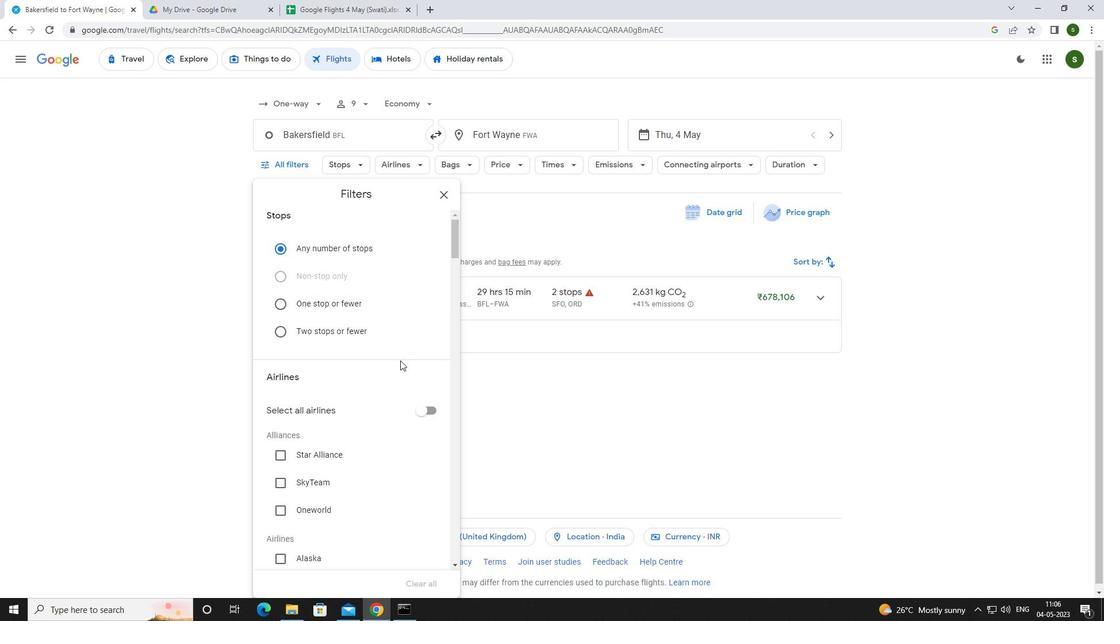 
Action: Mouse scrolled (399, 359) with delta (0, 0)
Screenshot: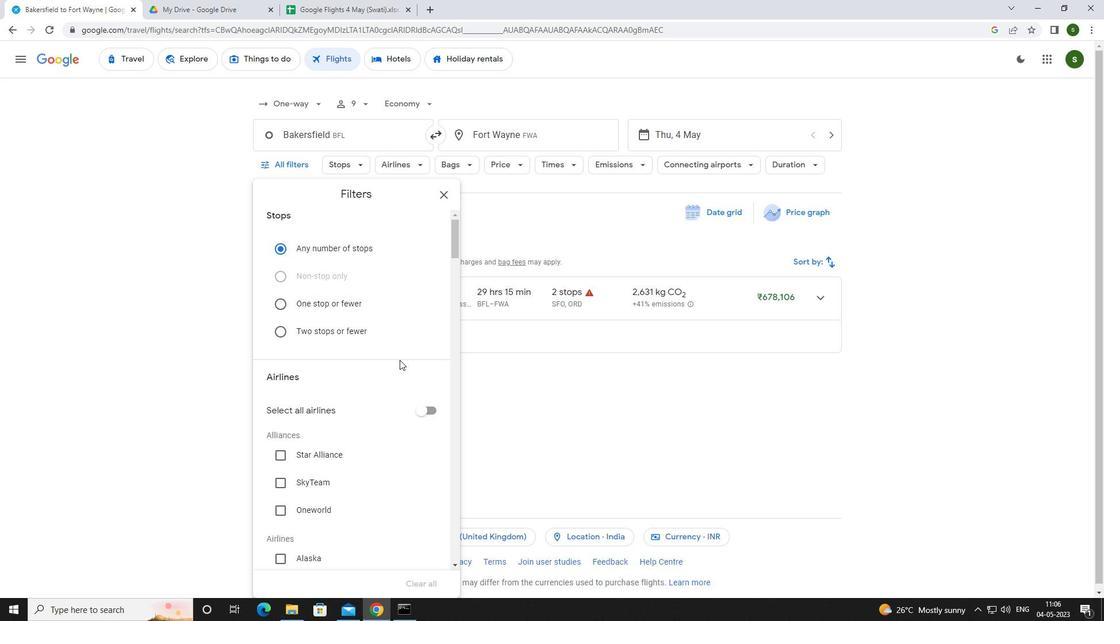 
Action: Mouse scrolled (399, 359) with delta (0, 0)
Screenshot: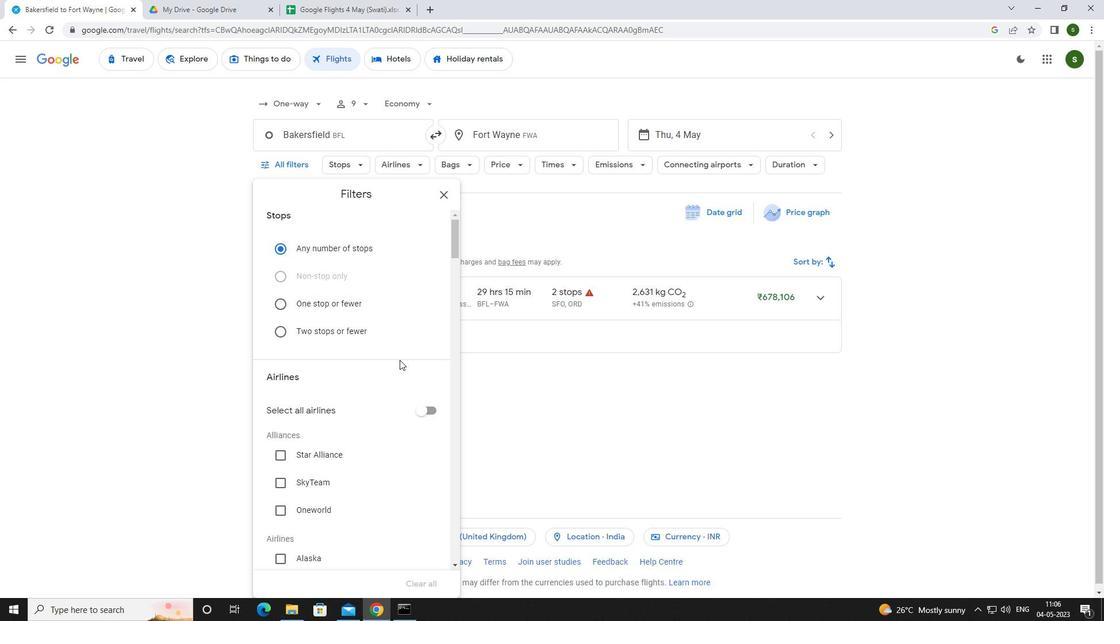 
Action: Mouse scrolled (399, 359) with delta (0, 0)
Screenshot: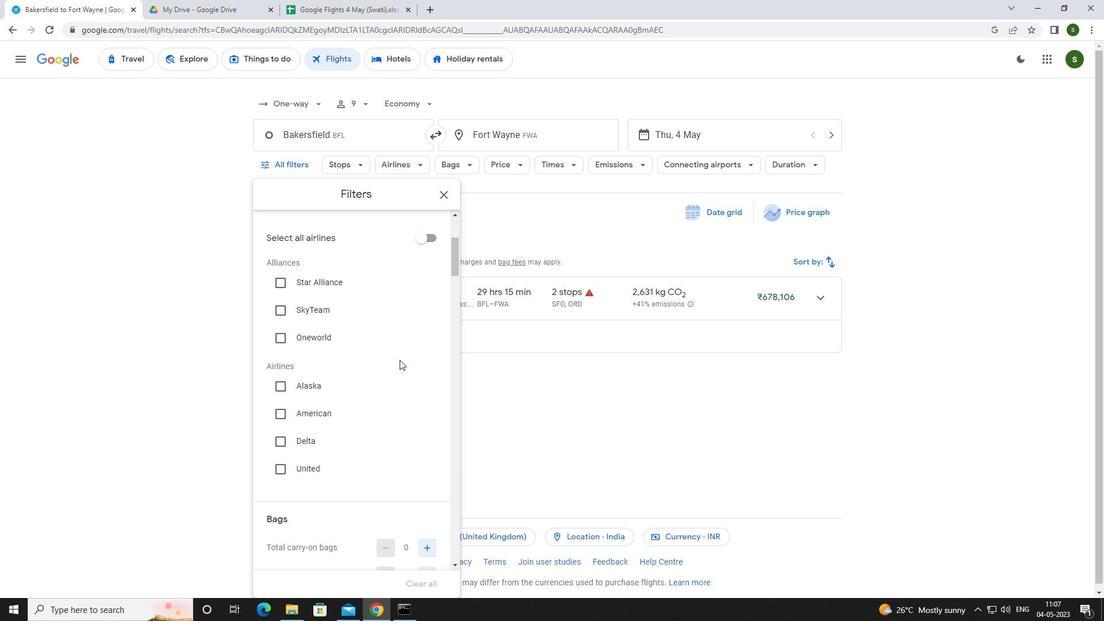 
Action: Mouse scrolled (399, 359) with delta (0, 0)
Screenshot: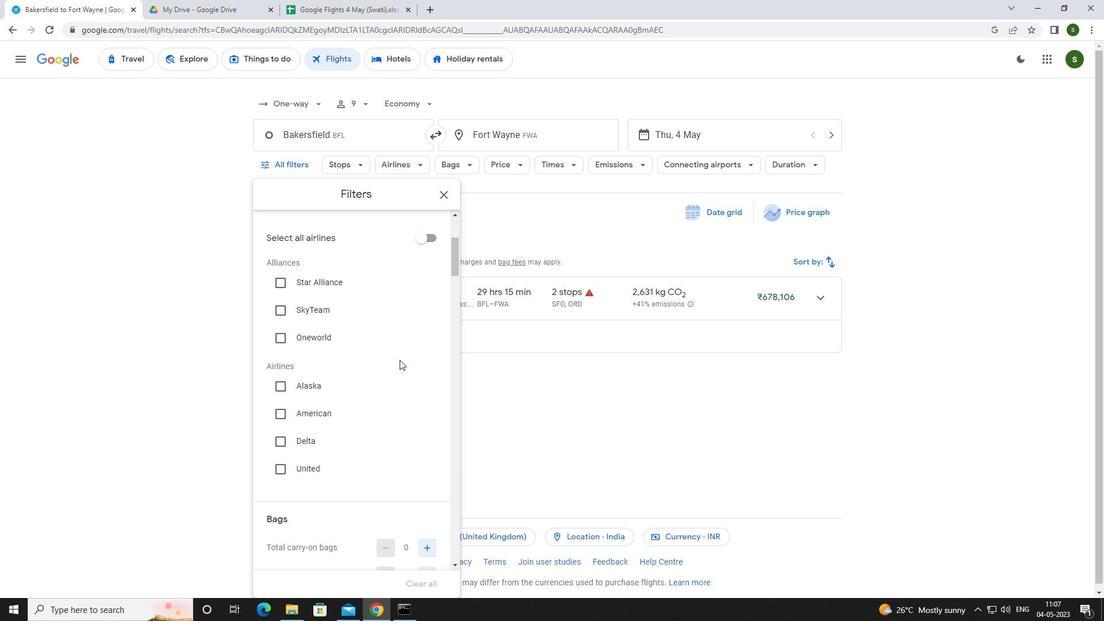 
Action: Mouse scrolled (399, 359) with delta (0, 0)
Screenshot: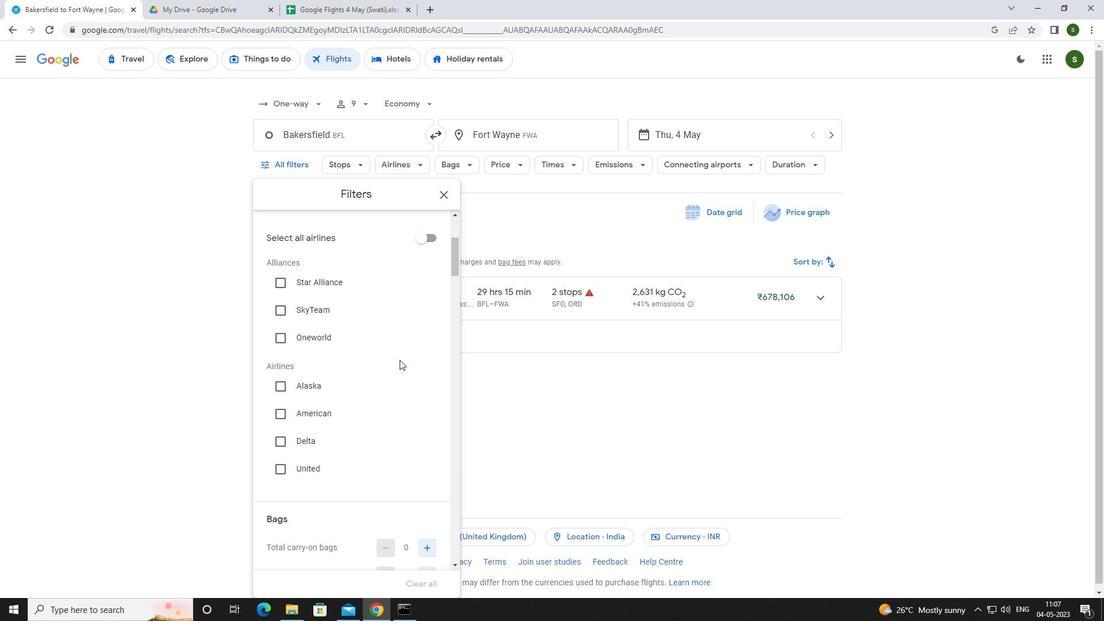 
Action: Mouse scrolled (399, 359) with delta (0, 0)
Screenshot: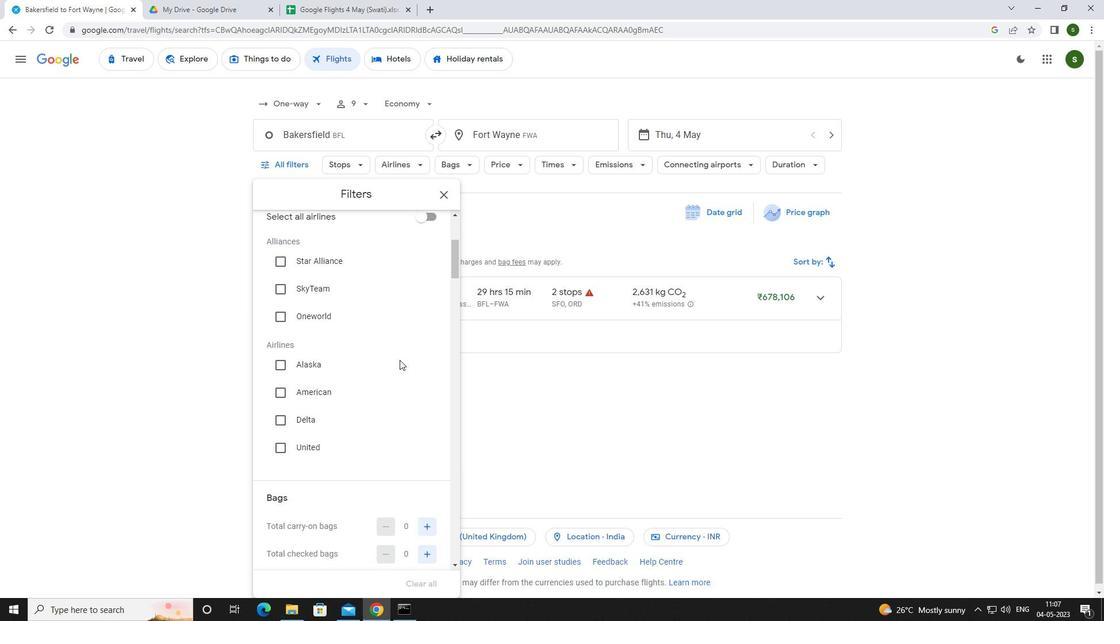 
Action: Mouse moved to (417, 342)
Screenshot: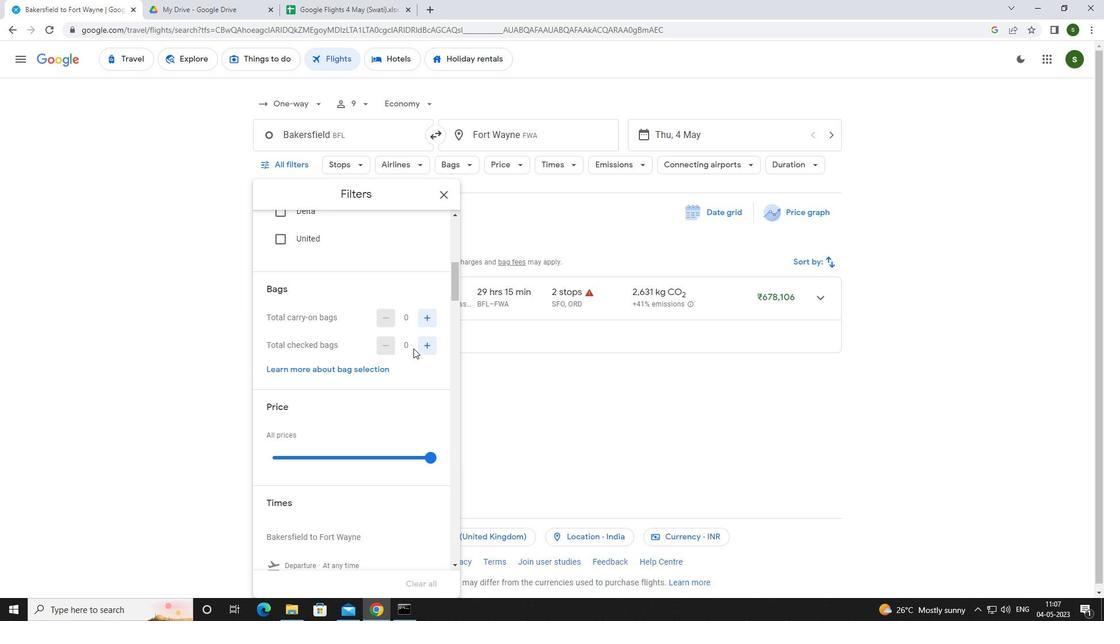 
Action: Mouse pressed left at (417, 342)
Screenshot: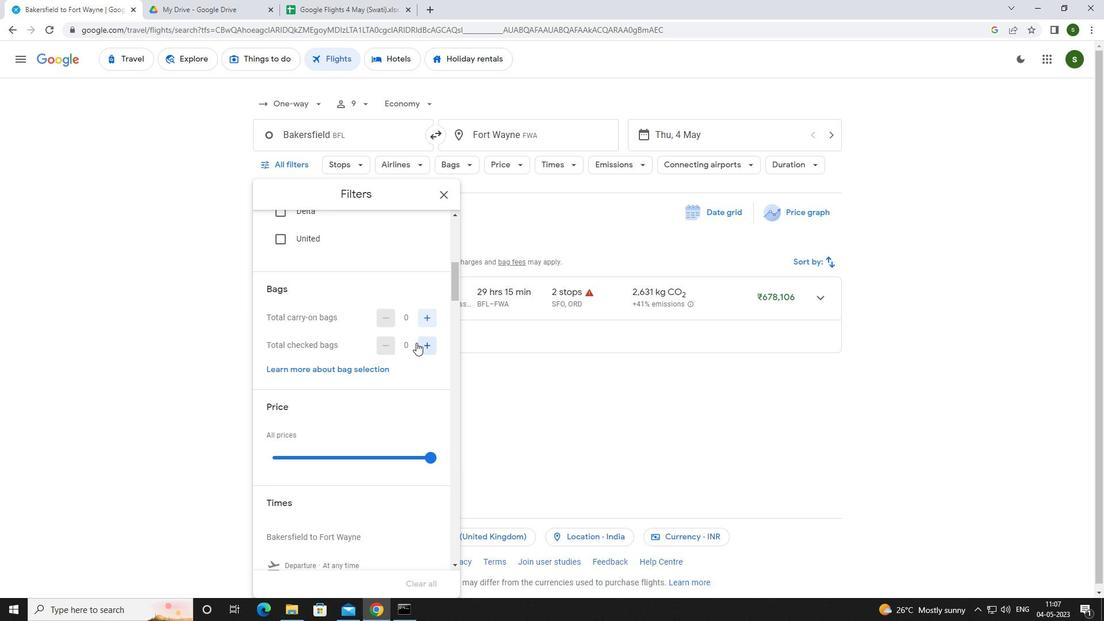 
Action: Mouse pressed left at (417, 342)
Screenshot: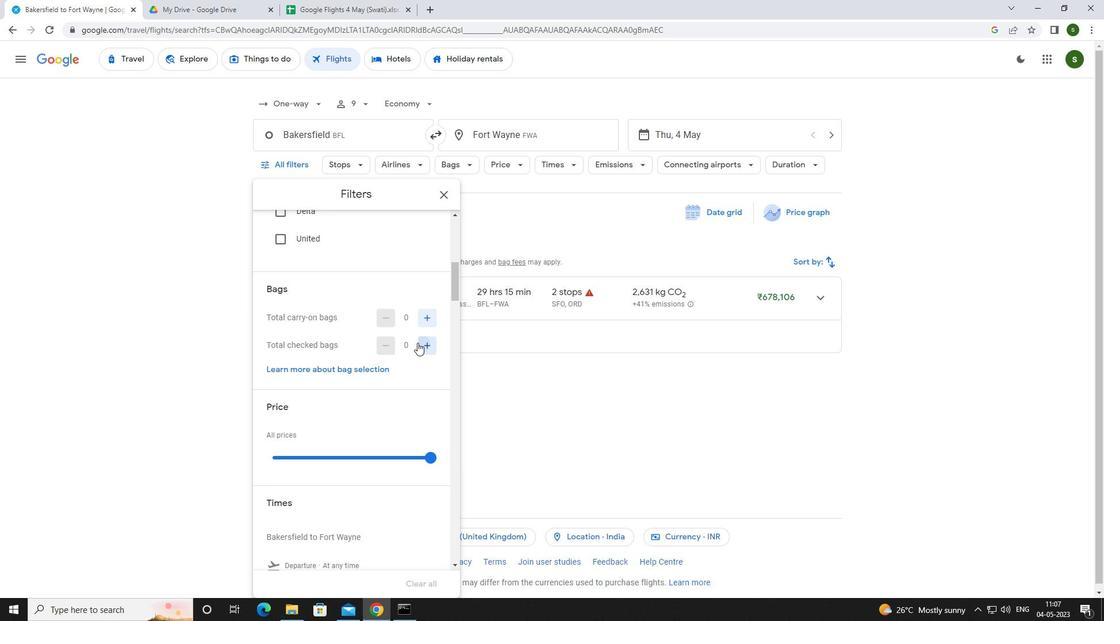 
Action: Mouse scrolled (417, 342) with delta (0, 0)
Screenshot: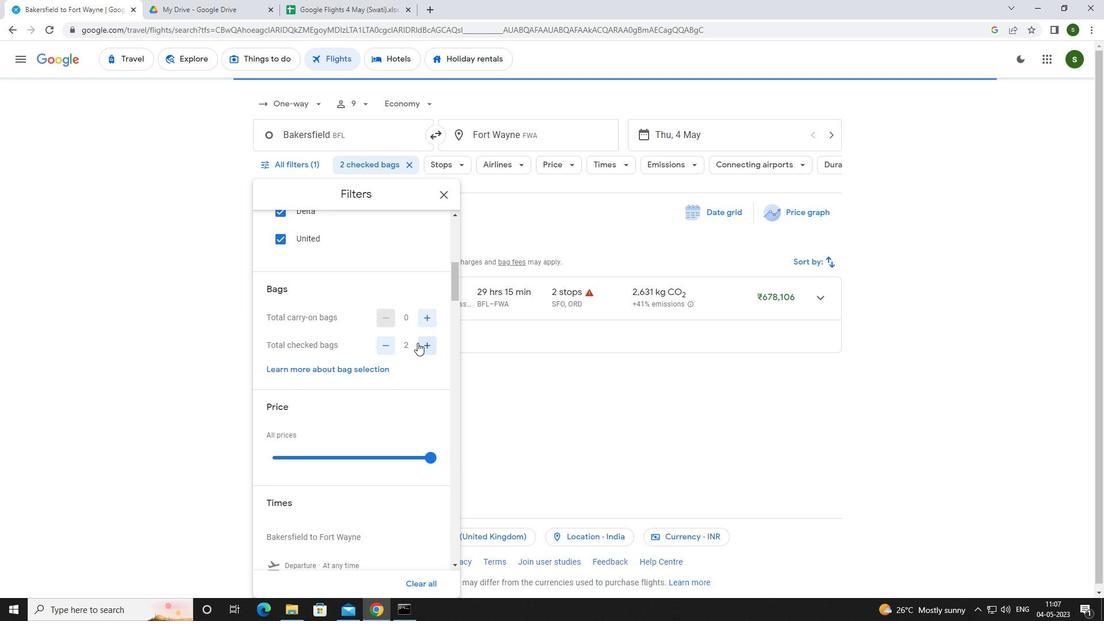 
Action: Mouse scrolled (417, 342) with delta (0, 0)
Screenshot: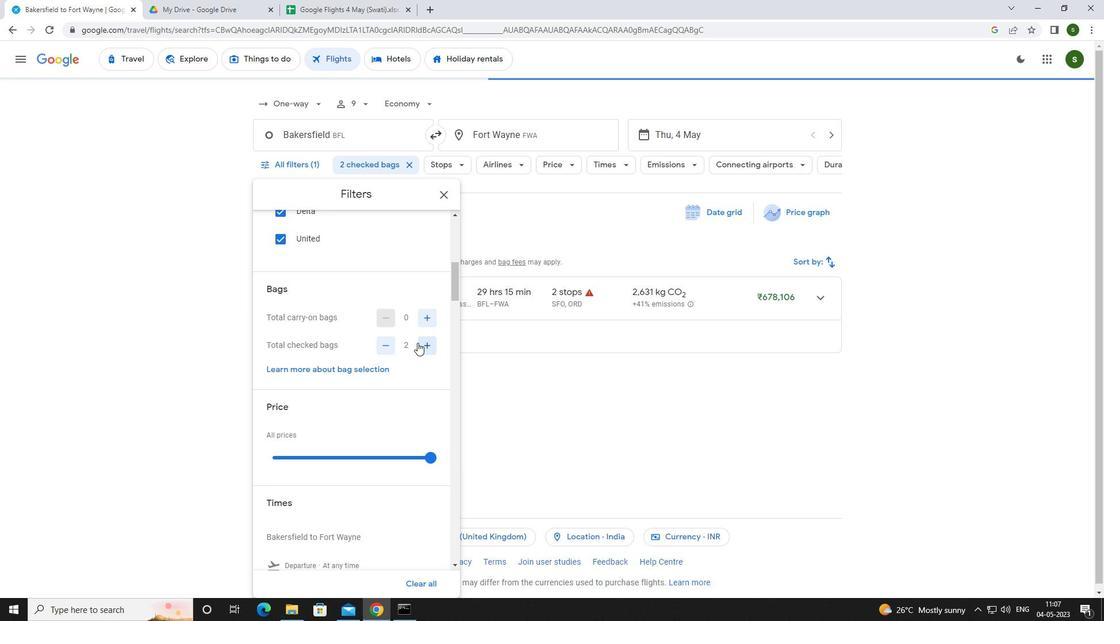 
Action: Mouse moved to (432, 346)
Screenshot: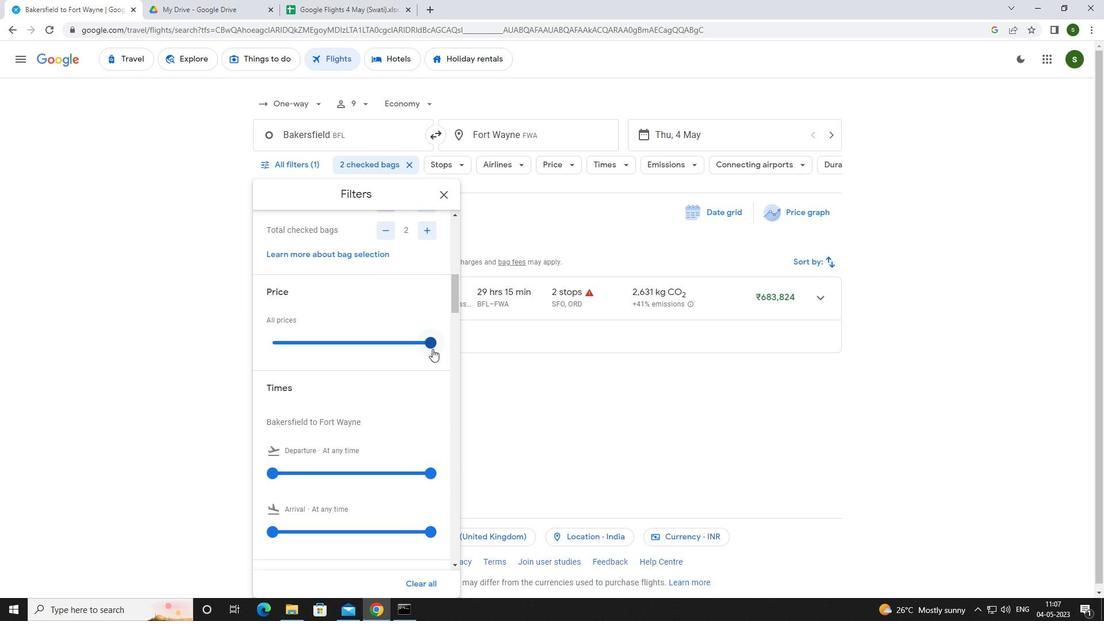
Action: Mouse pressed left at (432, 346)
Screenshot: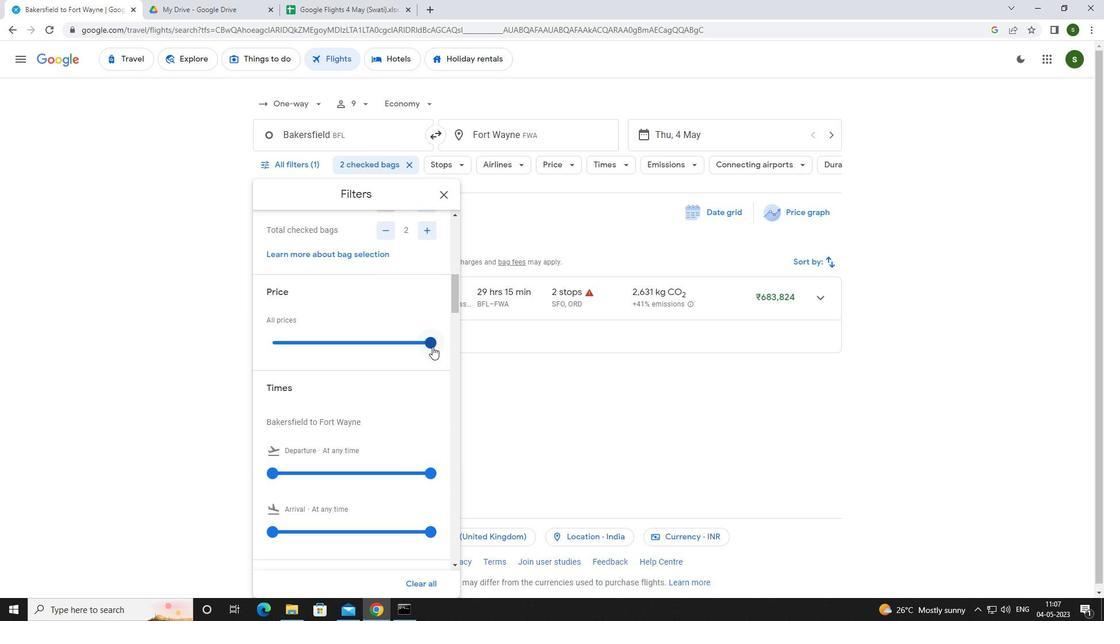 
Action: Mouse moved to (315, 357)
Screenshot: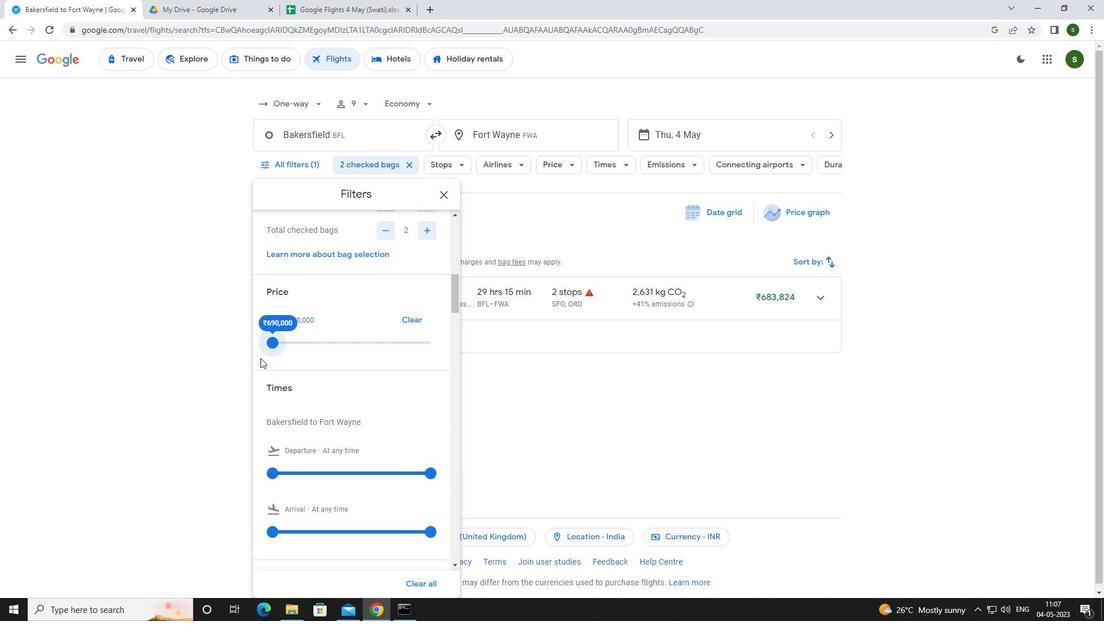
Action: Mouse scrolled (315, 356) with delta (0, 0)
Screenshot: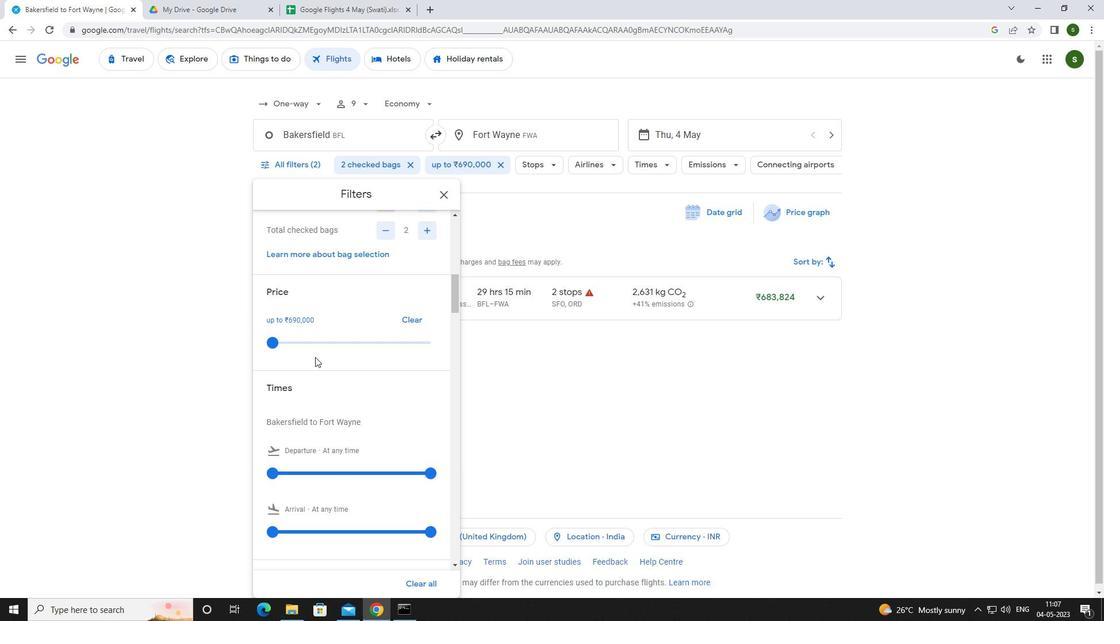 
Action: Mouse moved to (272, 413)
Screenshot: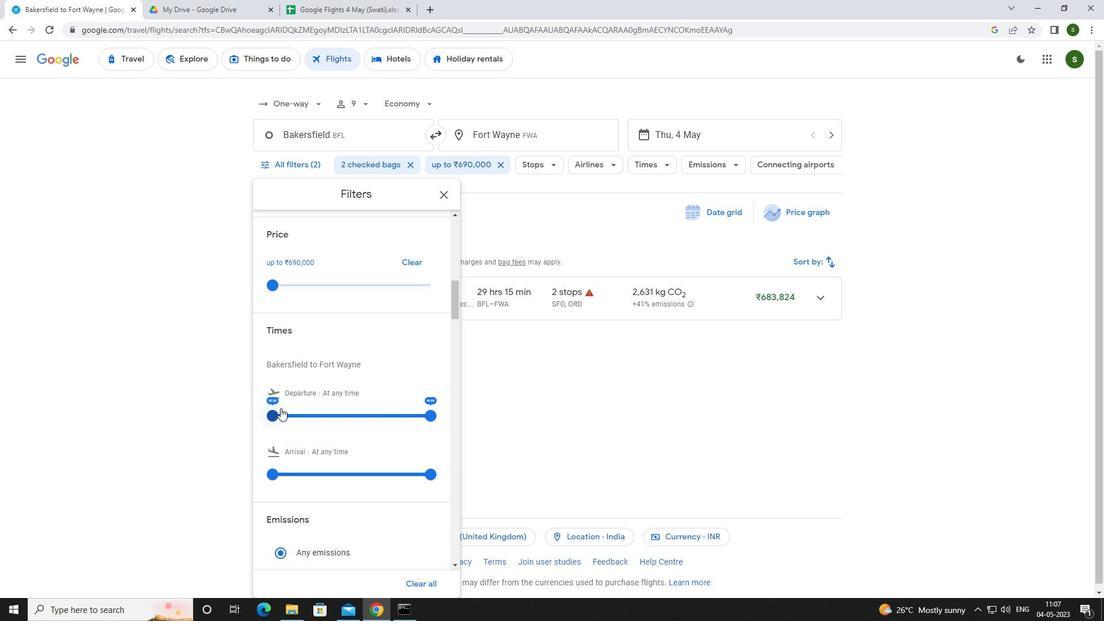 
Action: Mouse pressed left at (272, 413)
Screenshot: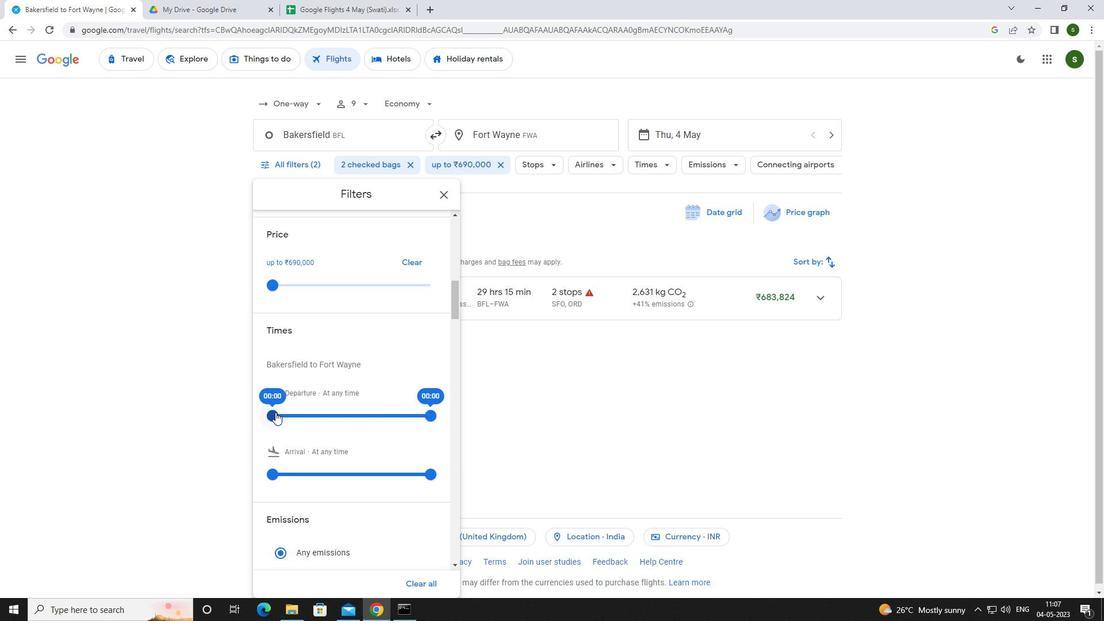 
Action: Mouse moved to (583, 427)
Screenshot: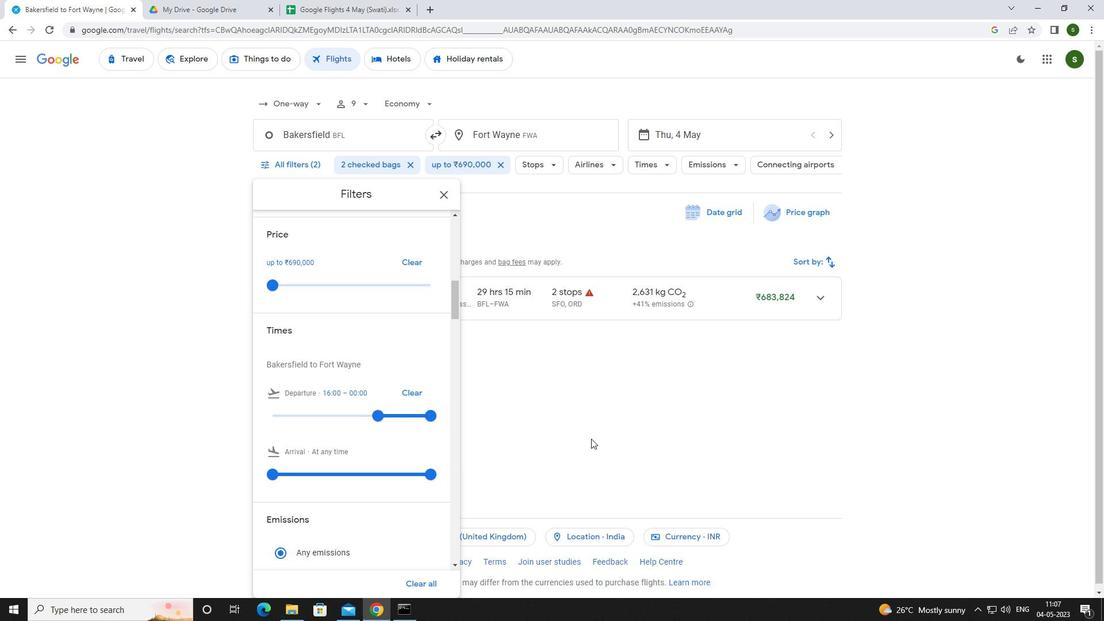 
Action: Mouse pressed left at (583, 427)
Screenshot: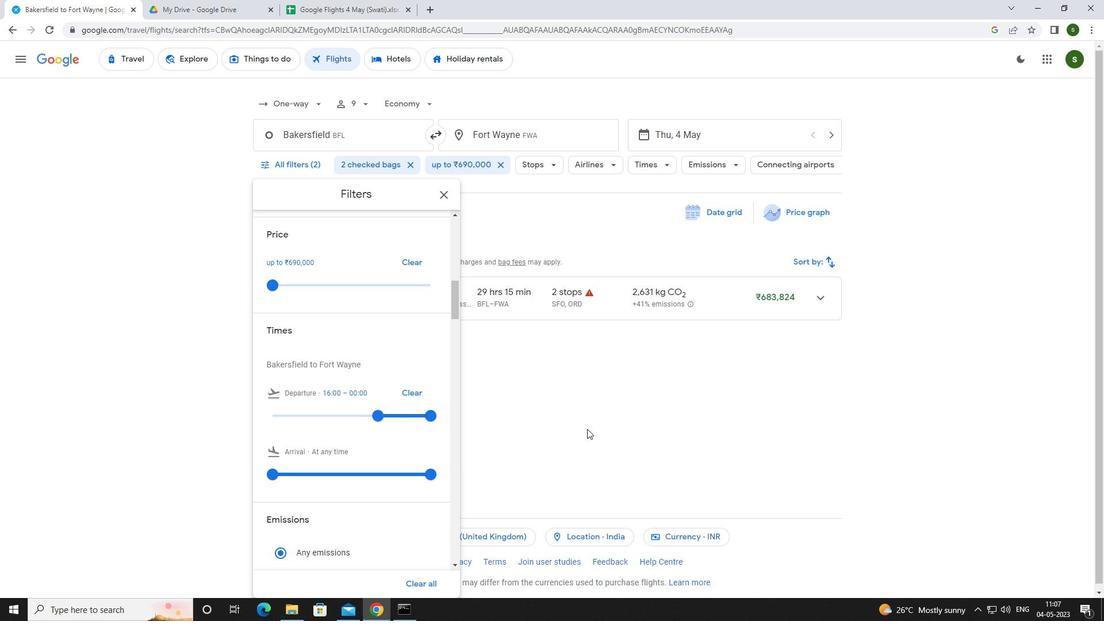 
